 Task: In the Contact  Liam.Jones@wnyc.org, Add note: 'Review sales pipeline and prioritize follow-up actions.'. Mark checkbox to create task to follow up ': In 3 business days '. Create task, with  description: Conduct Product Demo, Add due date: In 3 Business Days; Add reminder: 30 Minutes before. Set Priority High and add note: Review the attached proposal before the meeting and highlight the key benefits for the client.. Logged in from softage.5@softage.net
Action: Mouse moved to (67, 64)
Screenshot: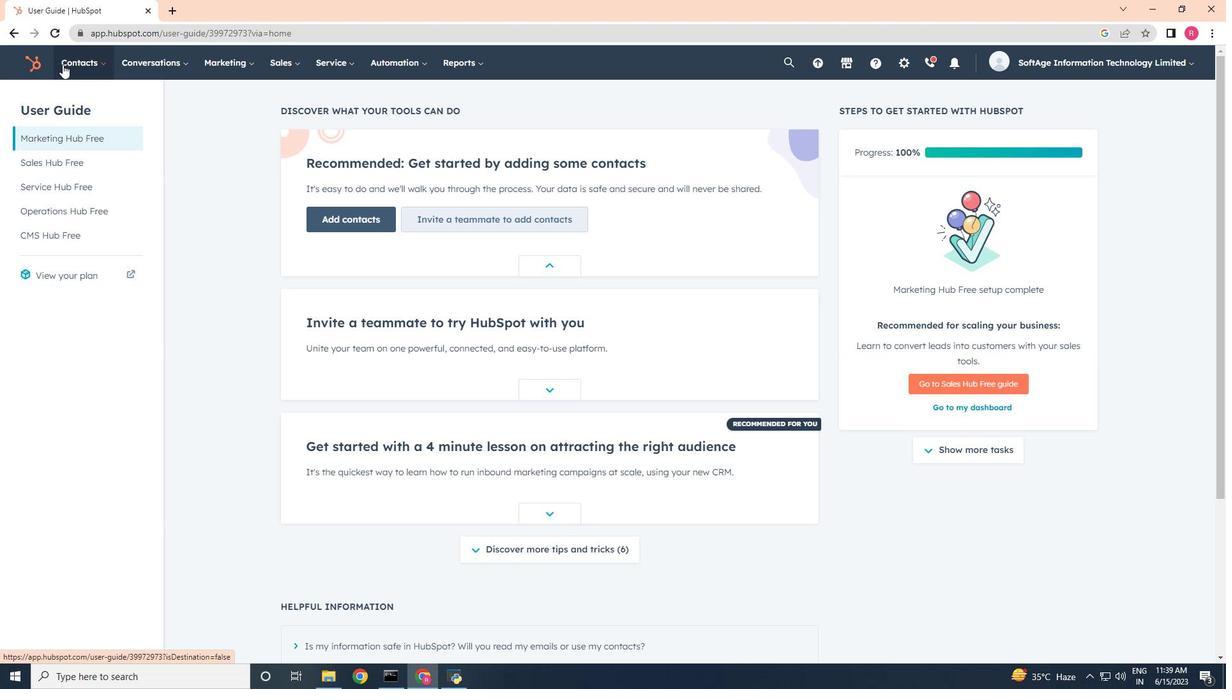 
Action: Mouse pressed left at (67, 64)
Screenshot: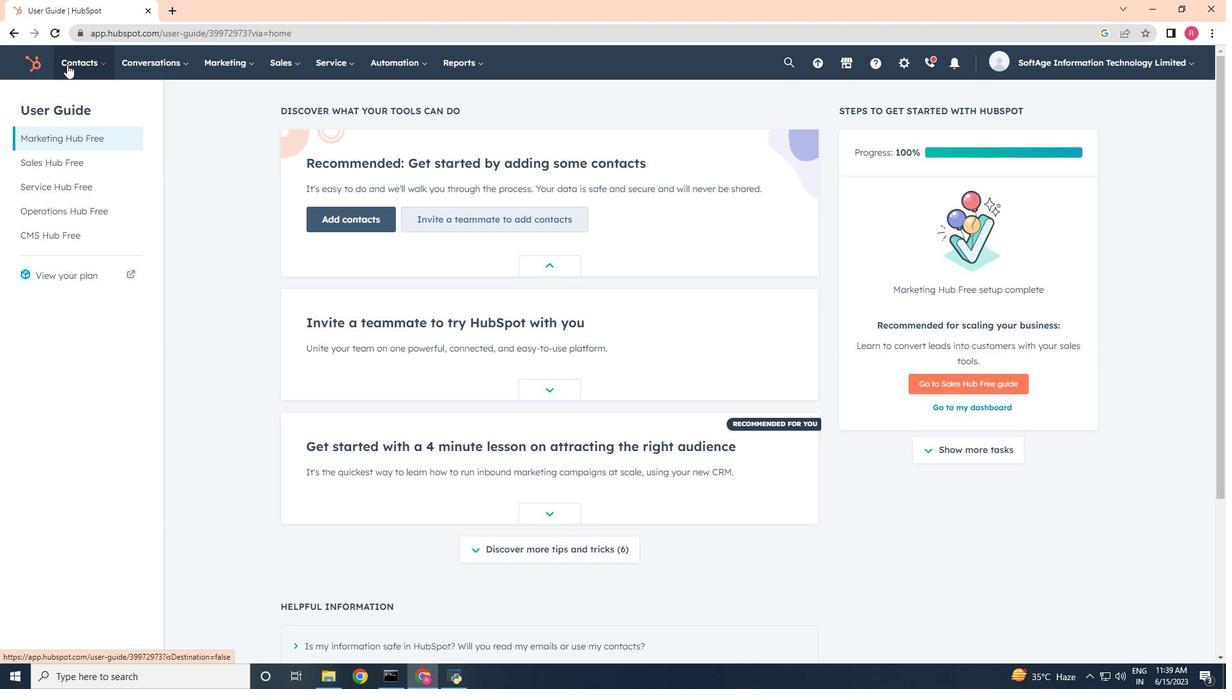 
Action: Mouse moved to (79, 97)
Screenshot: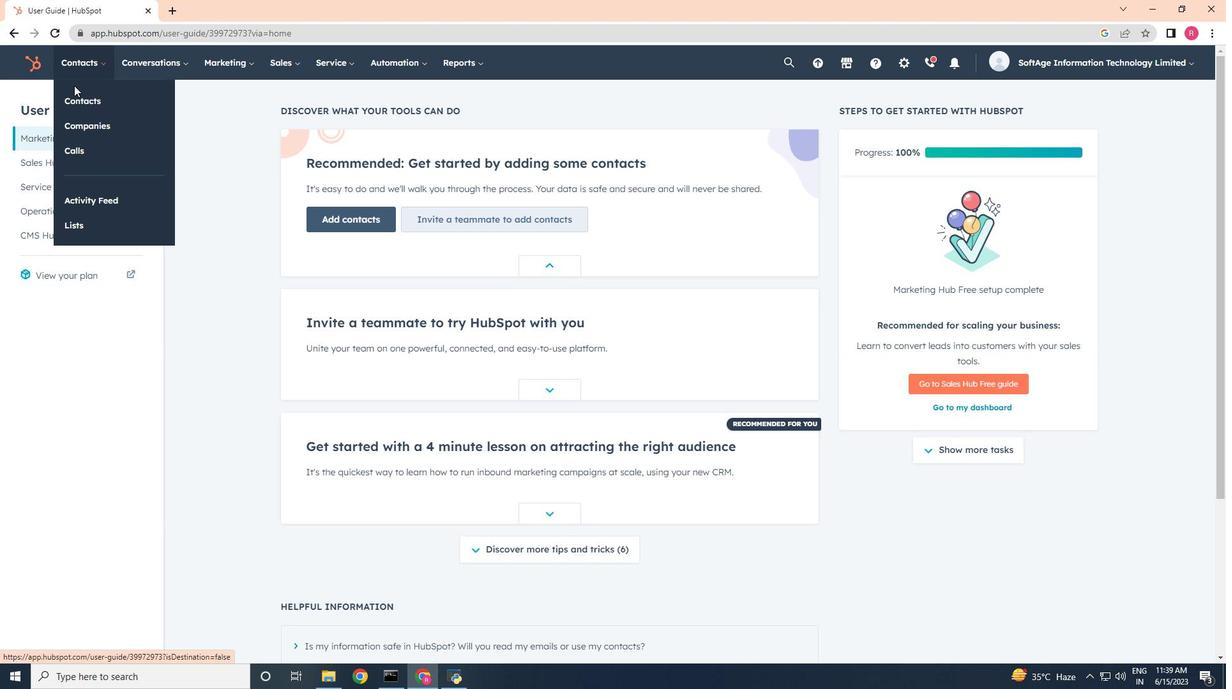 
Action: Mouse pressed left at (79, 97)
Screenshot: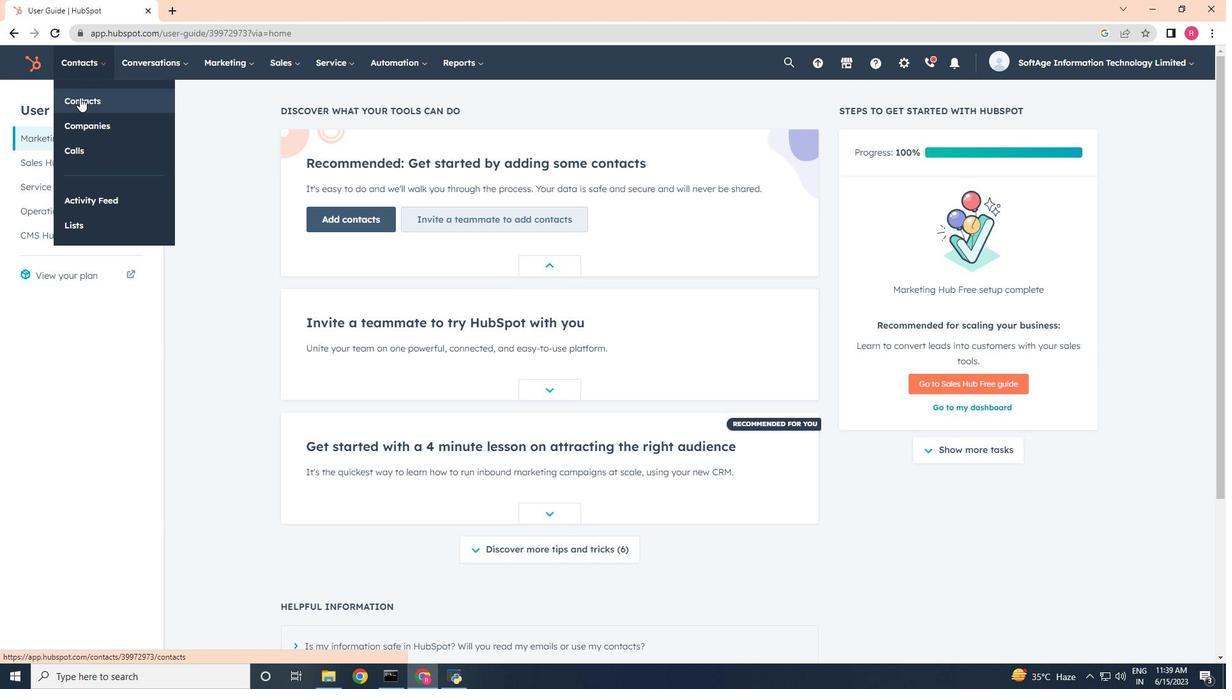 
Action: Mouse moved to (80, 203)
Screenshot: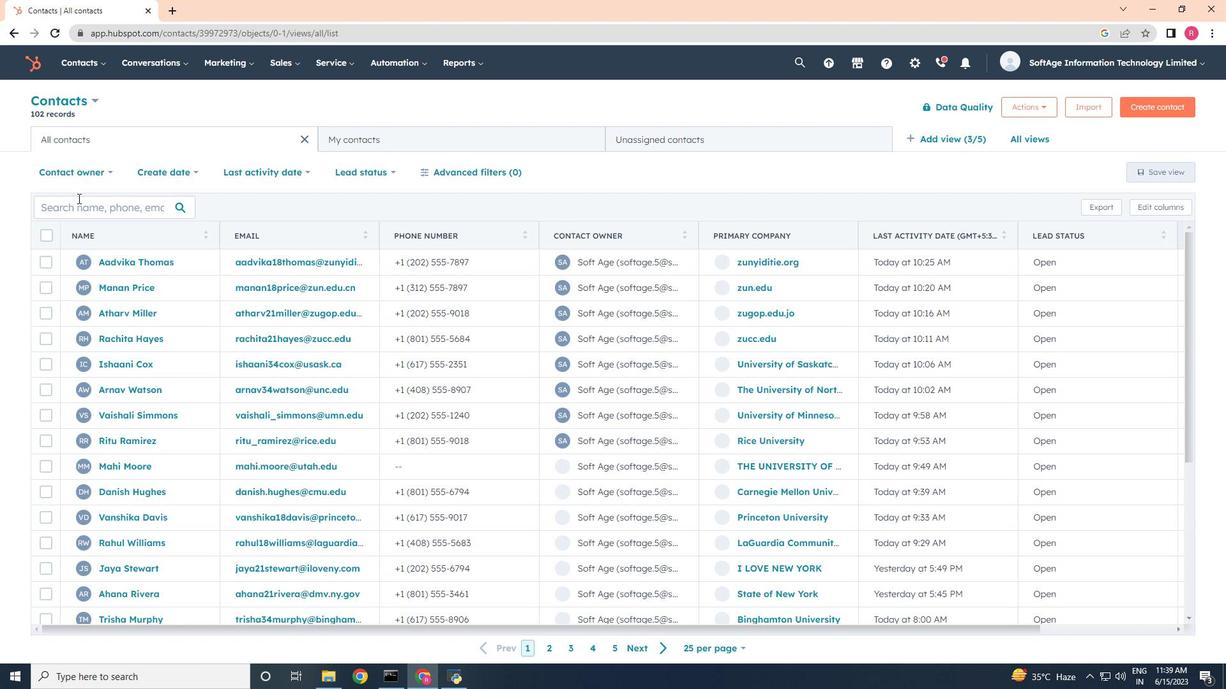 
Action: Mouse pressed left at (80, 203)
Screenshot: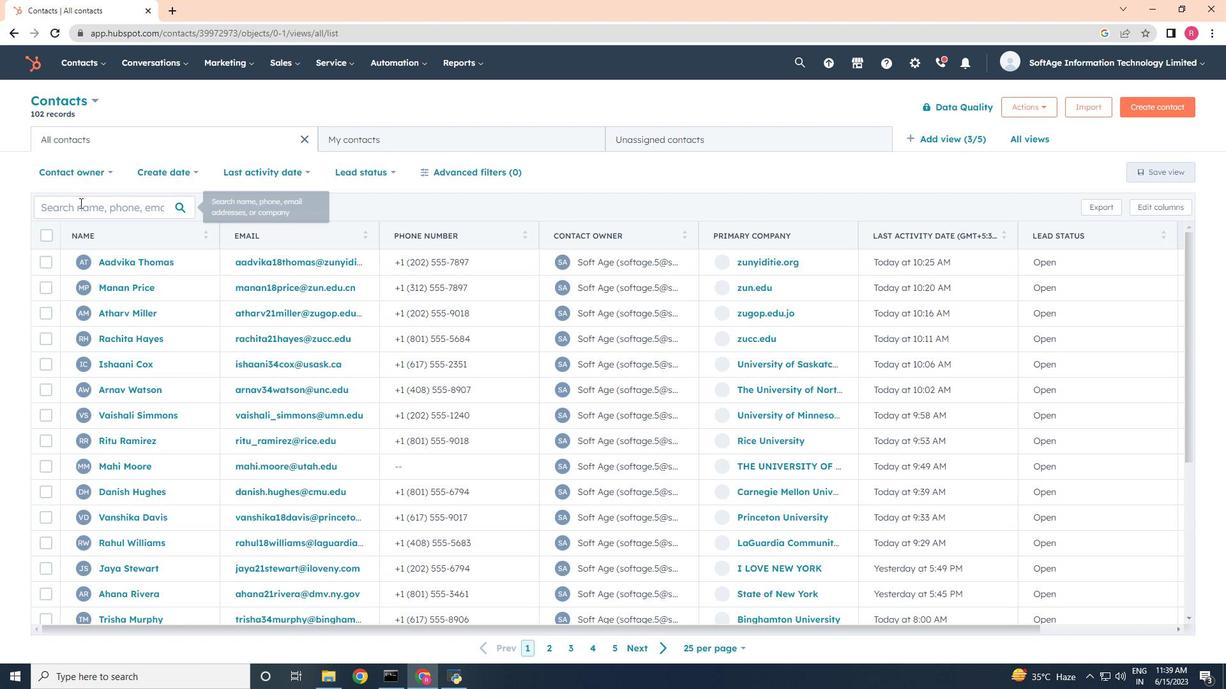 
Action: Mouse moved to (62, 194)
Screenshot: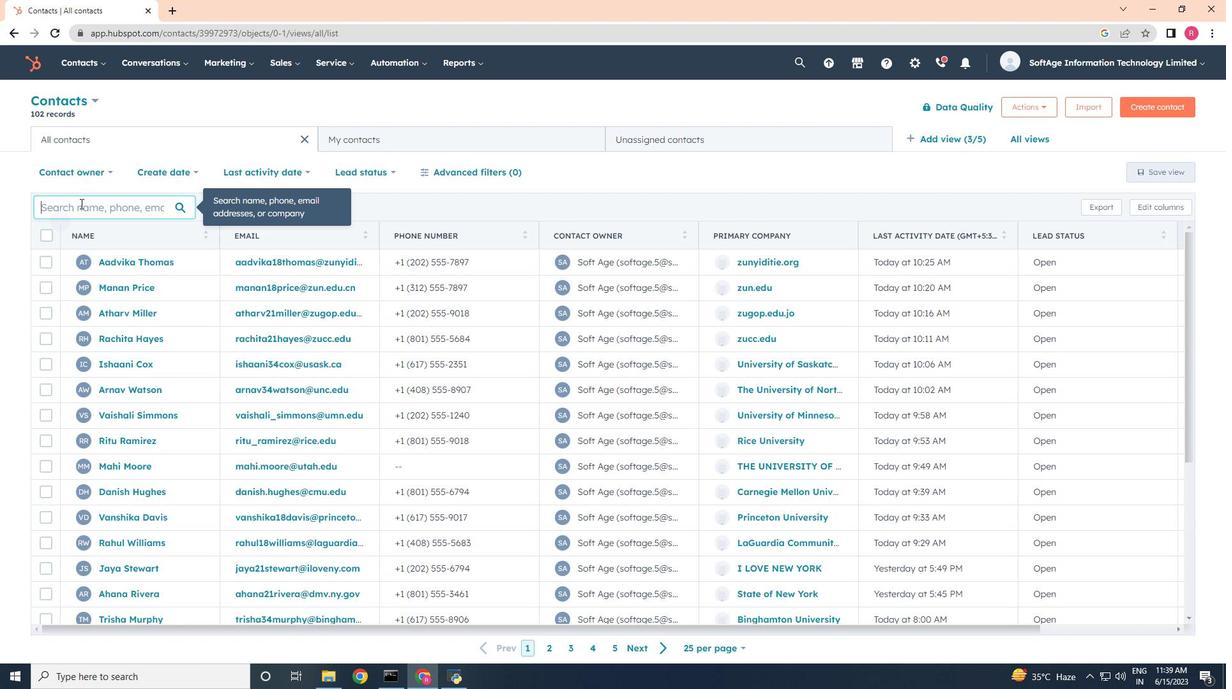 
Action: Key pressed <Key.shift>Liam.<Key.shift>Jones
Screenshot: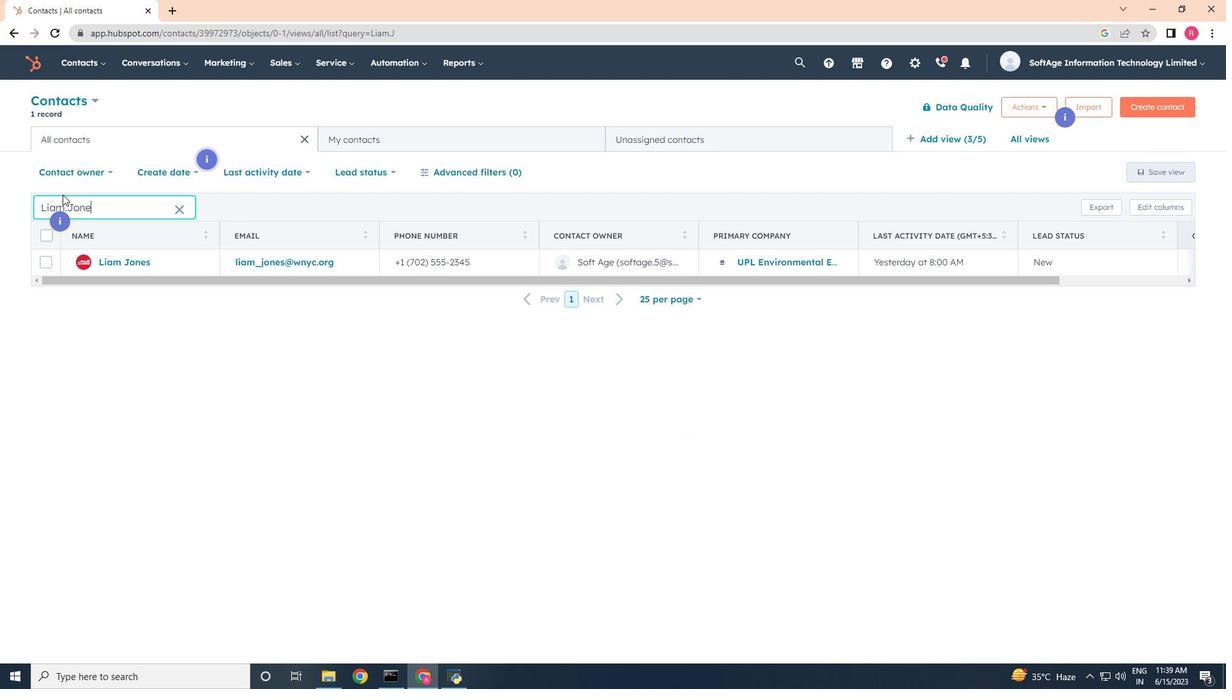 
Action: Mouse scrolled (62, 195) with delta (0, 0)
Screenshot: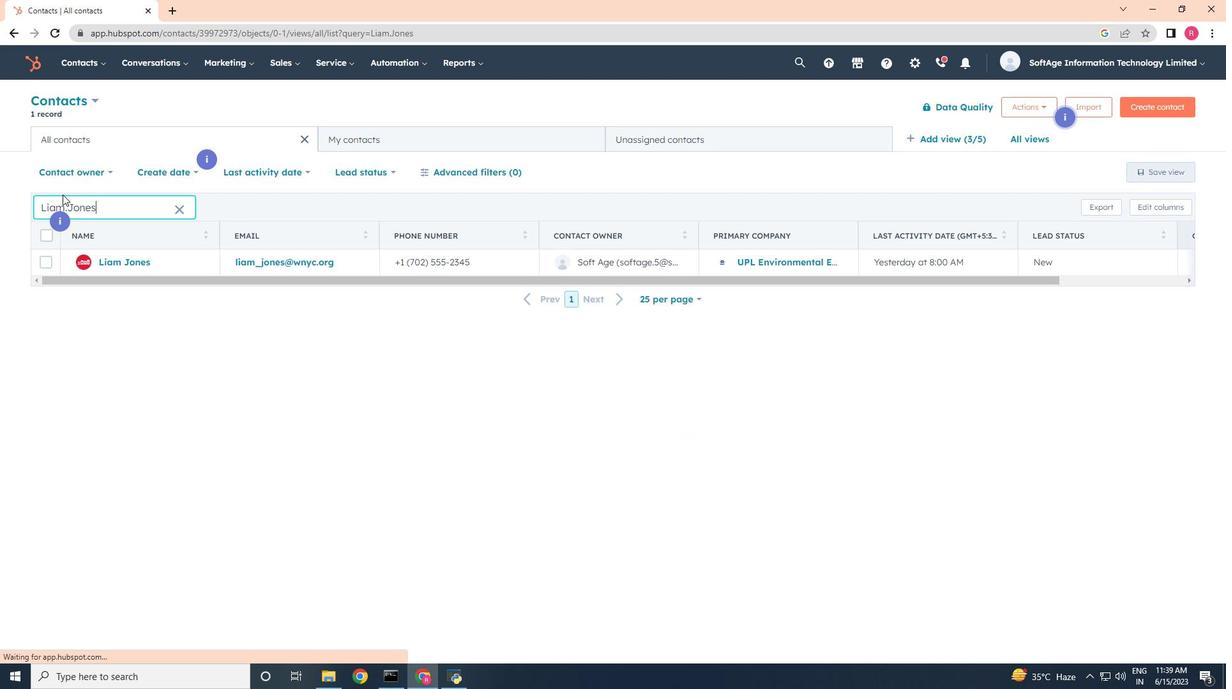 
Action: Mouse moved to (130, 263)
Screenshot: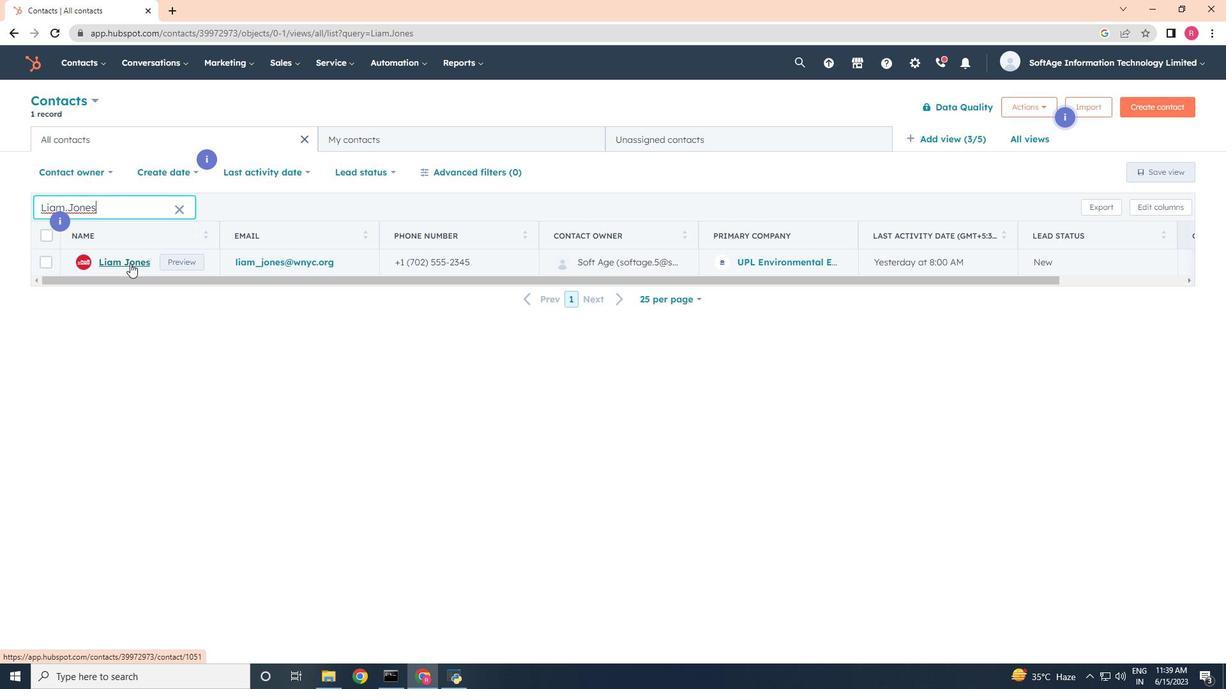 
Action: Mouse pressed left at (130, 263)
Screenshot: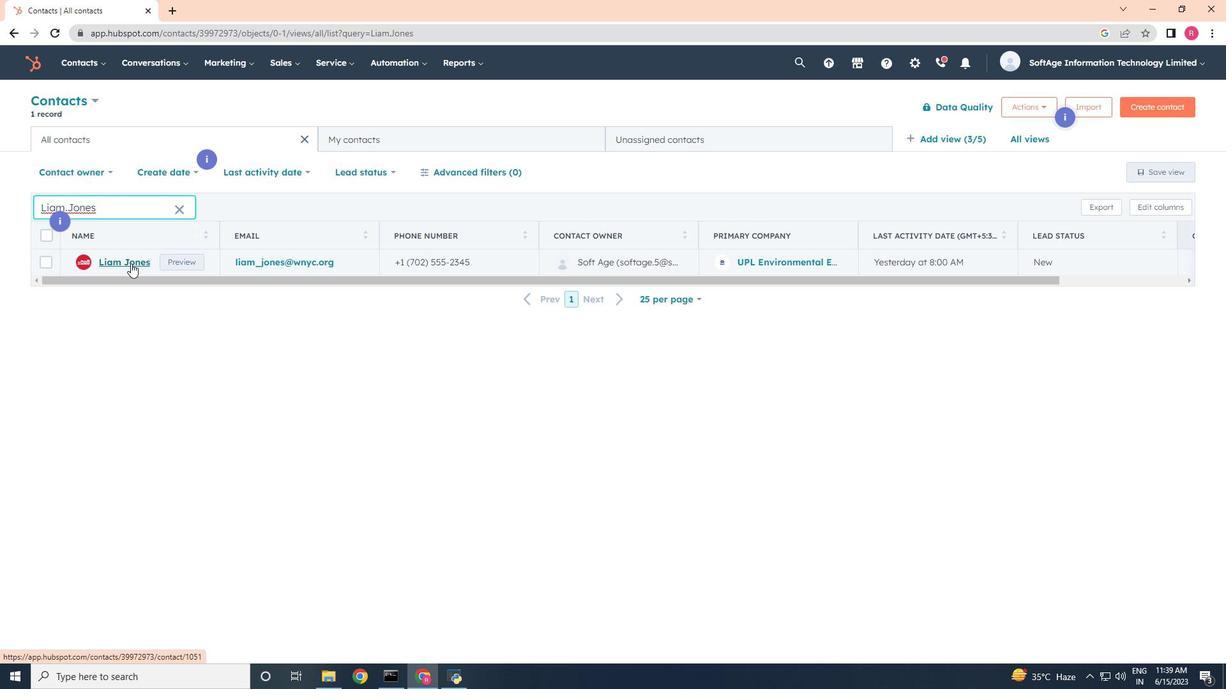 
Action: Mouse moved to (51, 226)
Screenshot: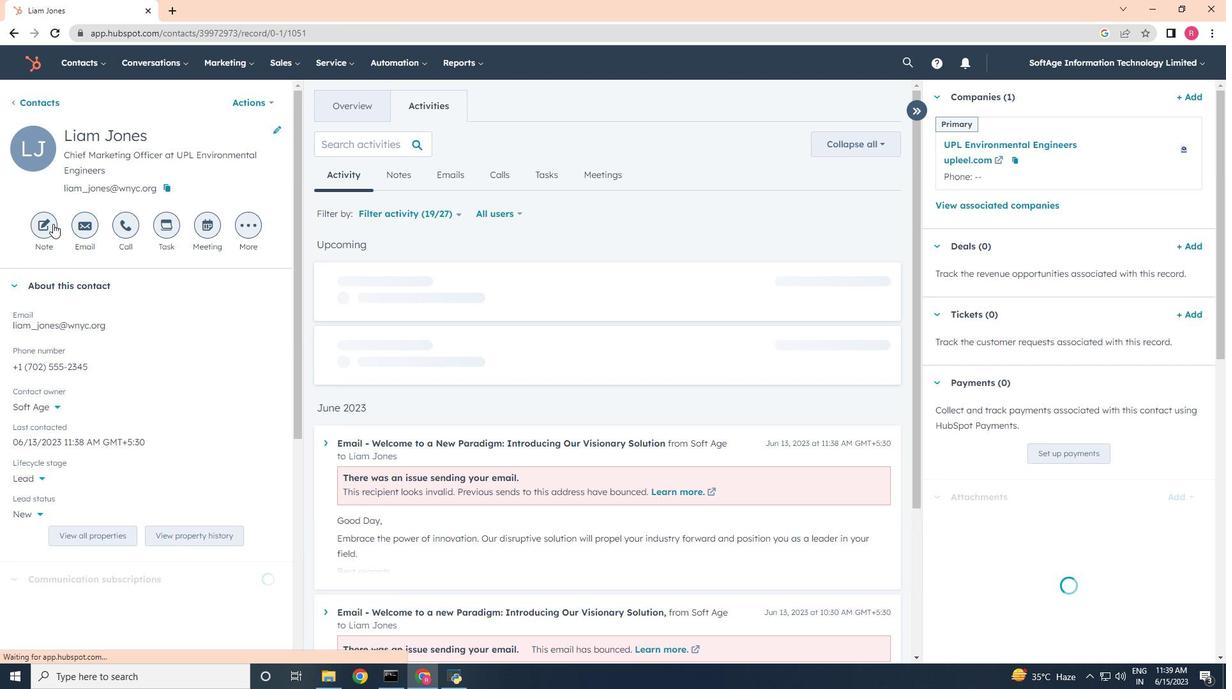 
Action: Mouse pressed left at (51, 226)
Screenshot: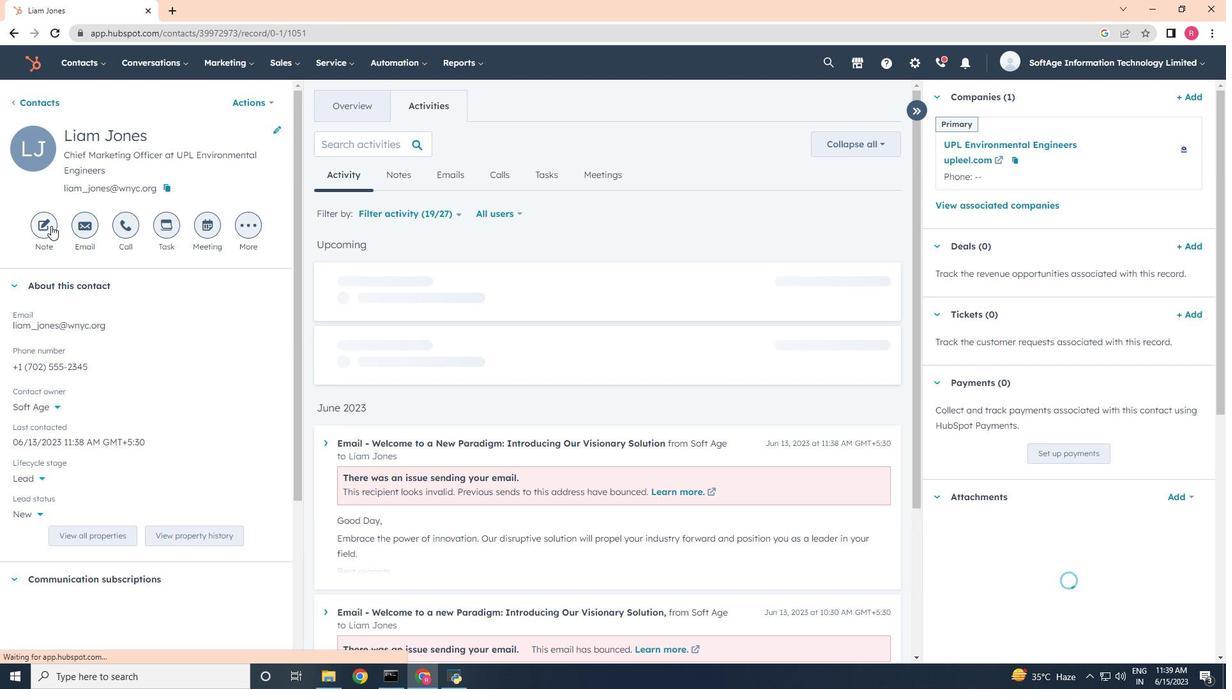 
Action: Mouse moved to (240, 292)
Screenshot: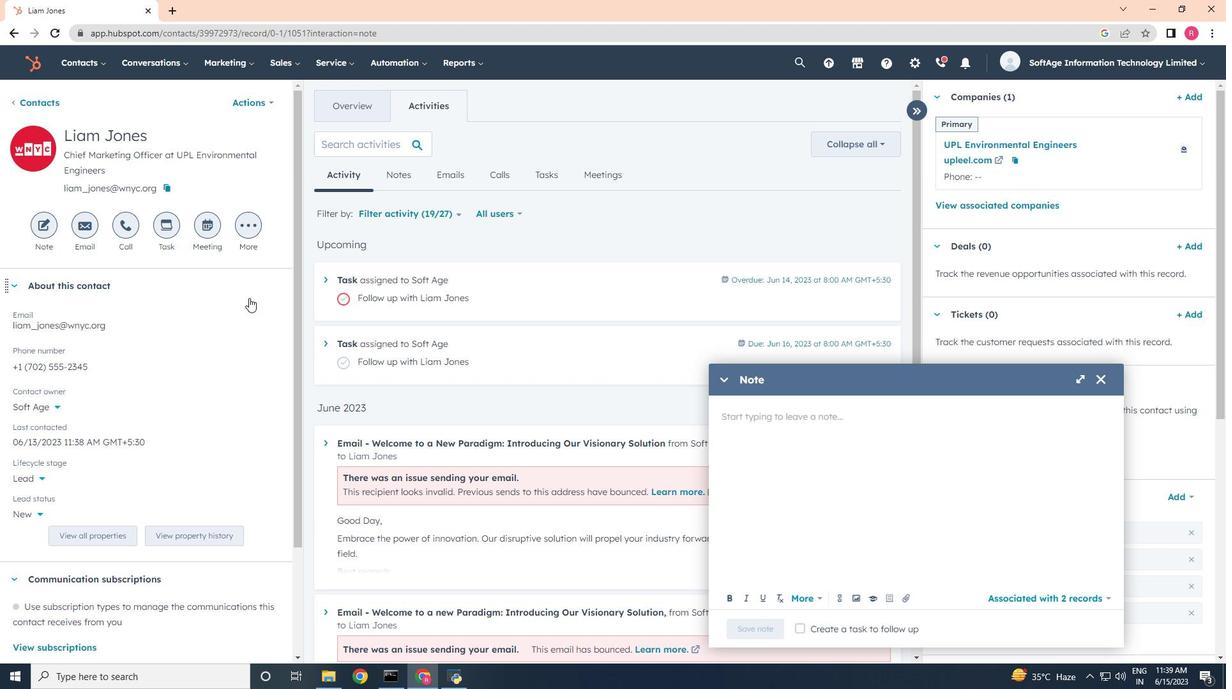 
Action: Key pressed <Key.shift>Revi
Screenshot: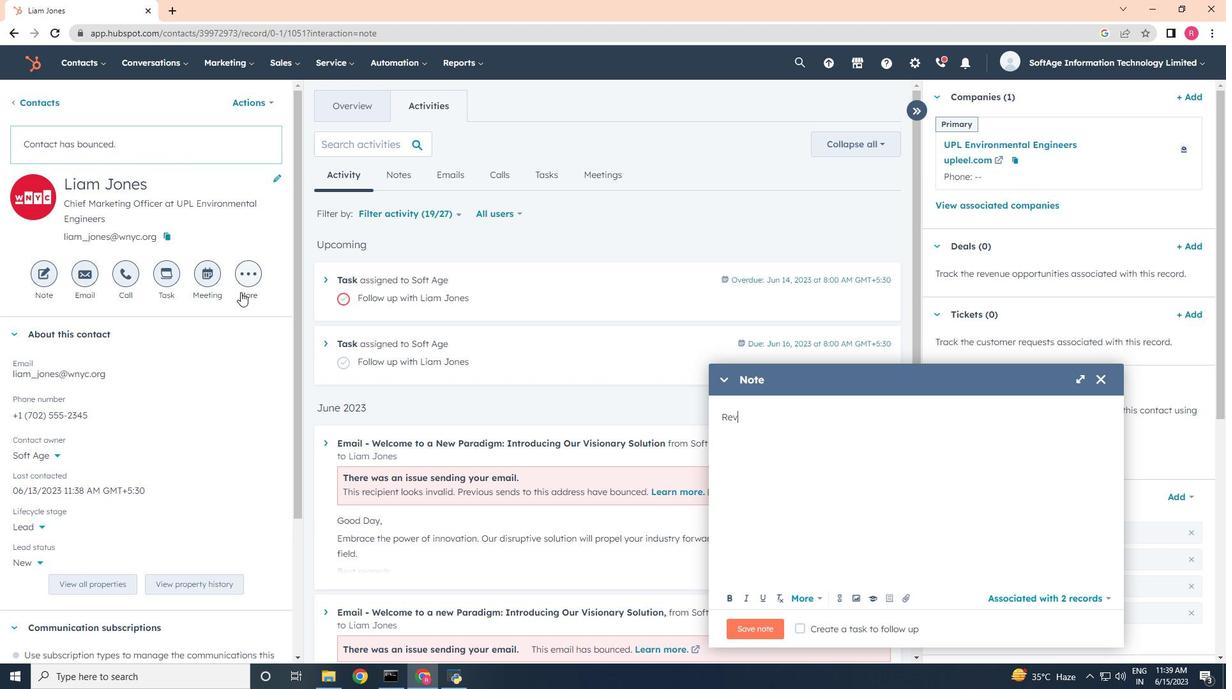 
Action: Mouse moved to (240, 292)
Screenshot: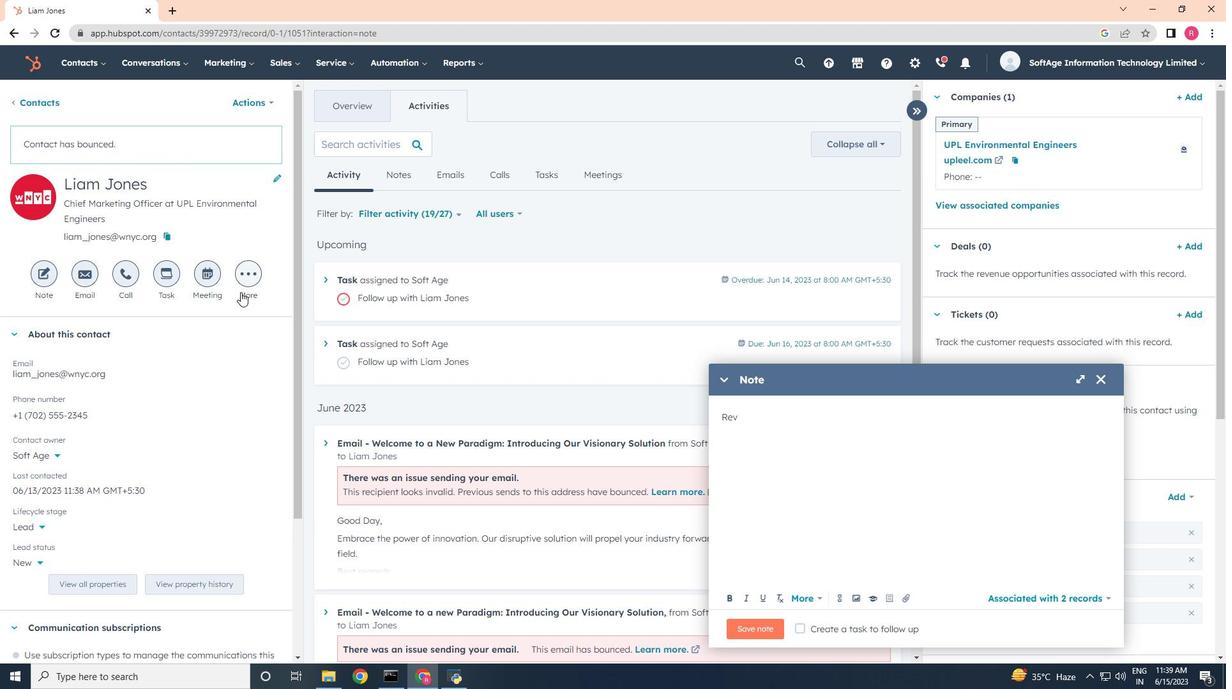 
Action: Key pressed ew<Key.space>sales<Key.space>pipeline<Key.space>and<Key.space>prioritize<Key.space>fl<Key.backspace>ollow<Key.space><Key.backspace>-up<Key.space>actions.
Screenshot: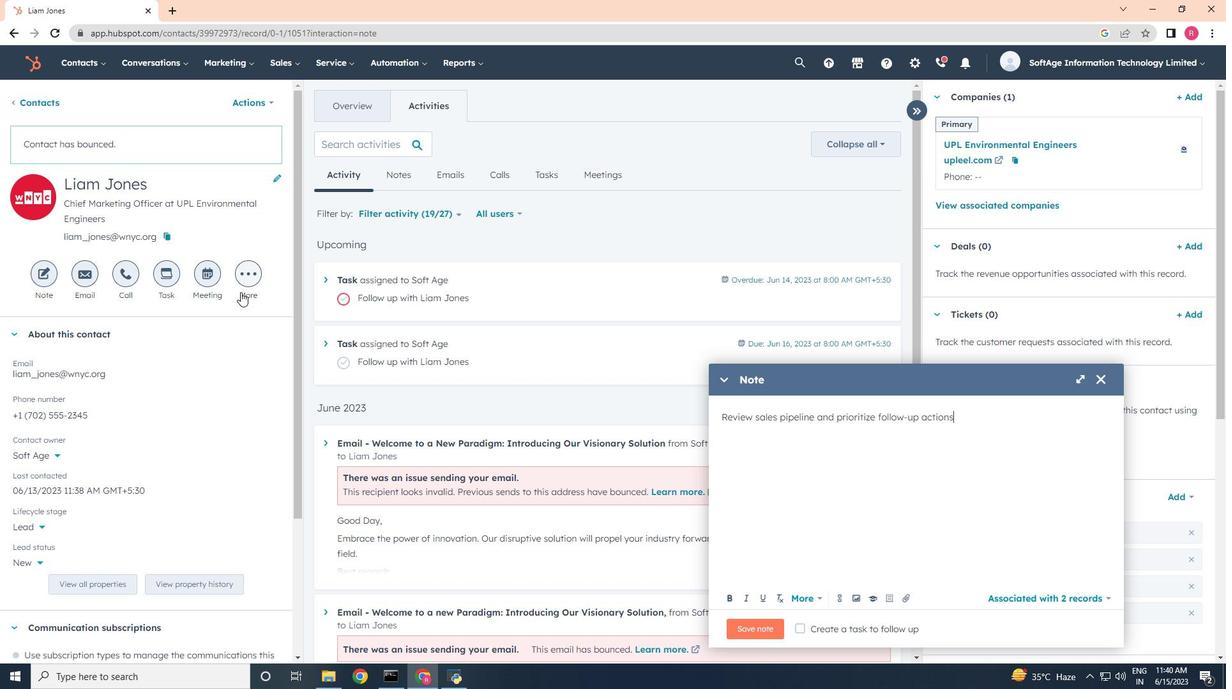 
Action: Mouse moved to (801, 628)
Screenshot: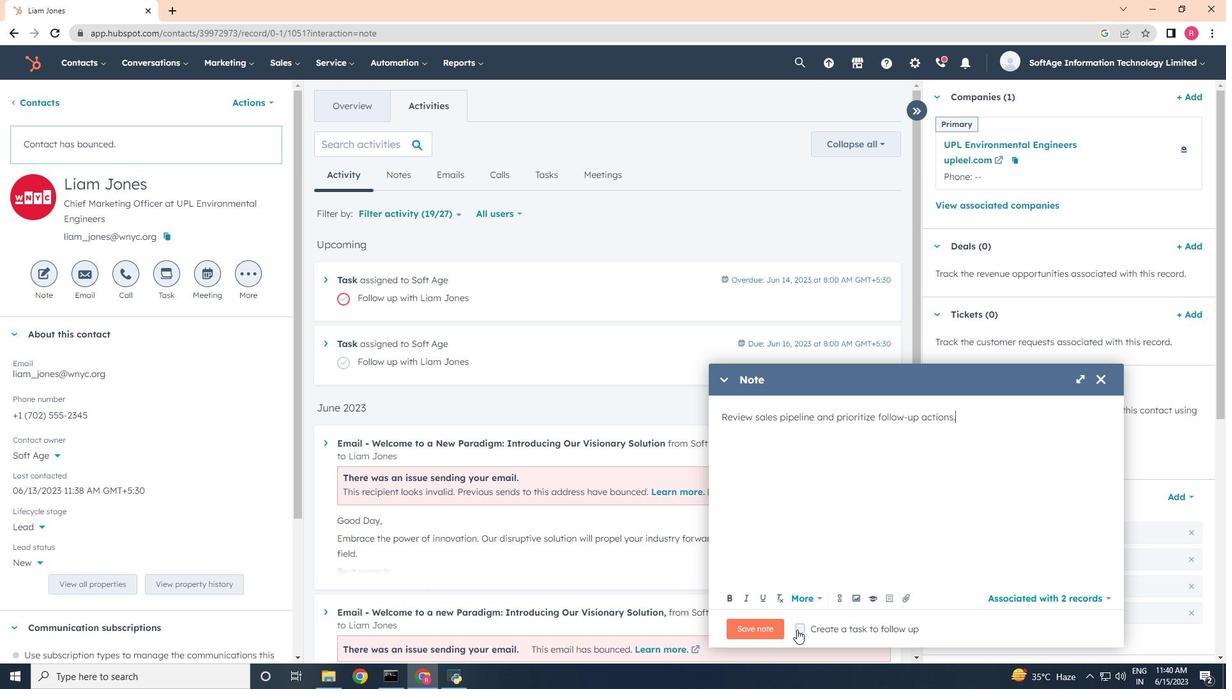 
Action: Mouse pressed left at (801, 628)
Screenshot: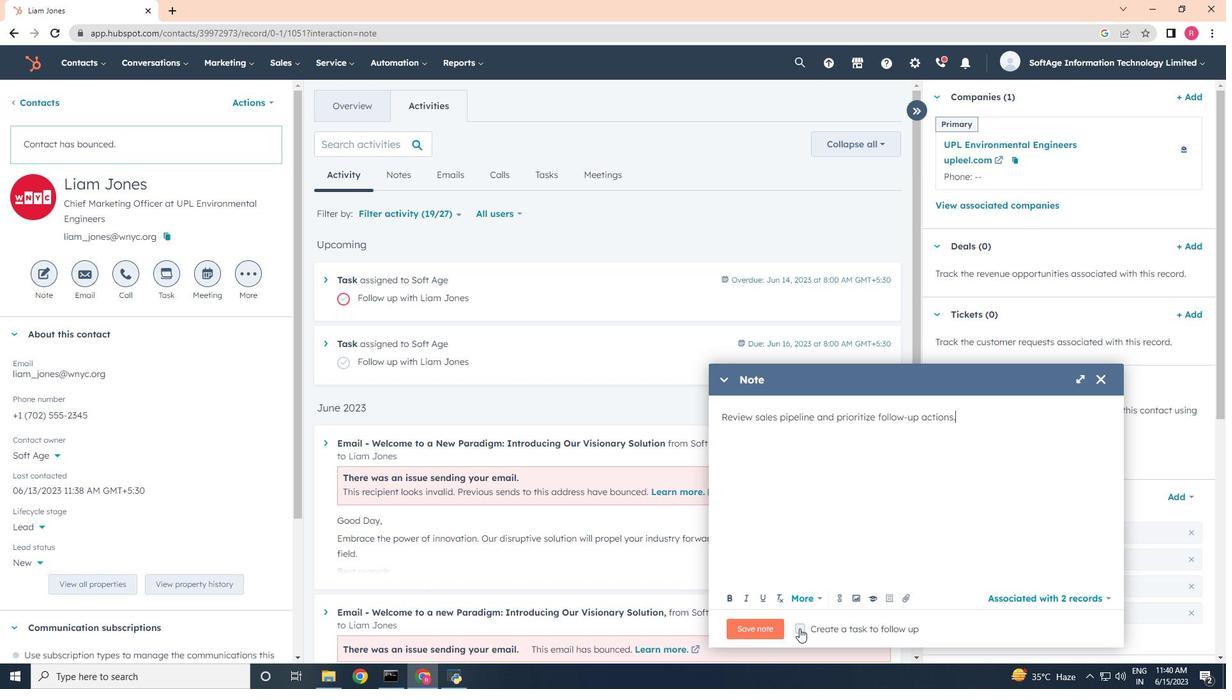 
Action: Mouse moved to (955, 630)
Screenshot: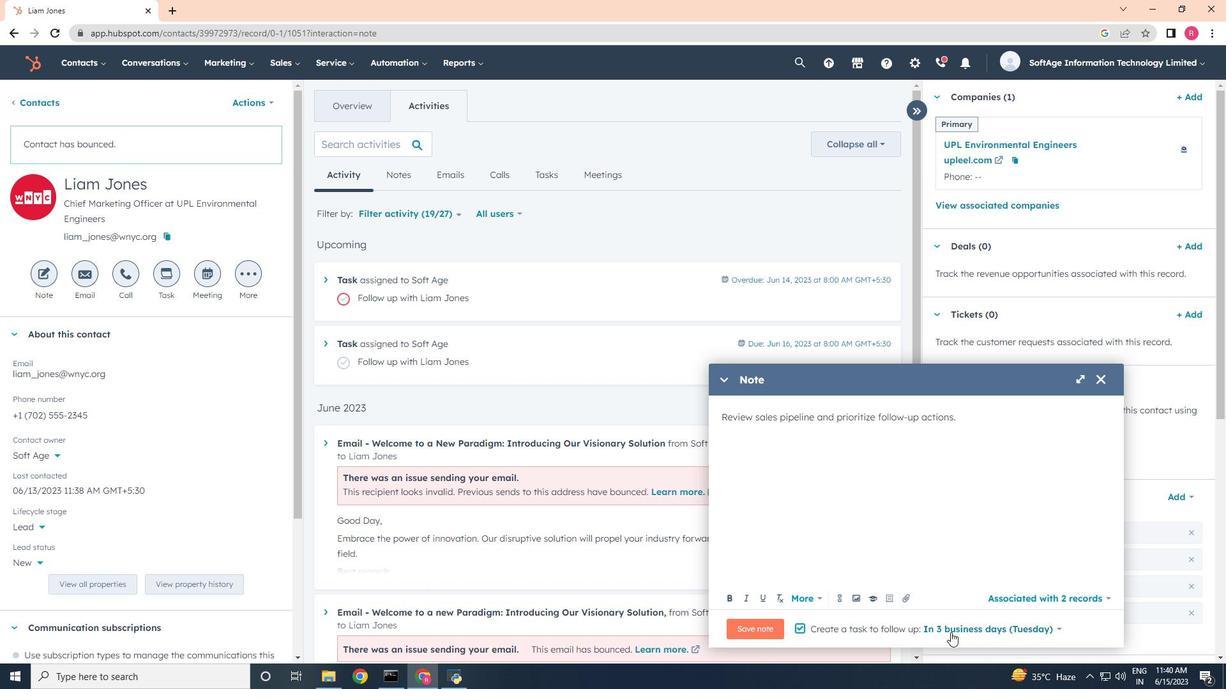 
Action: Mouse pressed left at (955, 630)
Screenshot: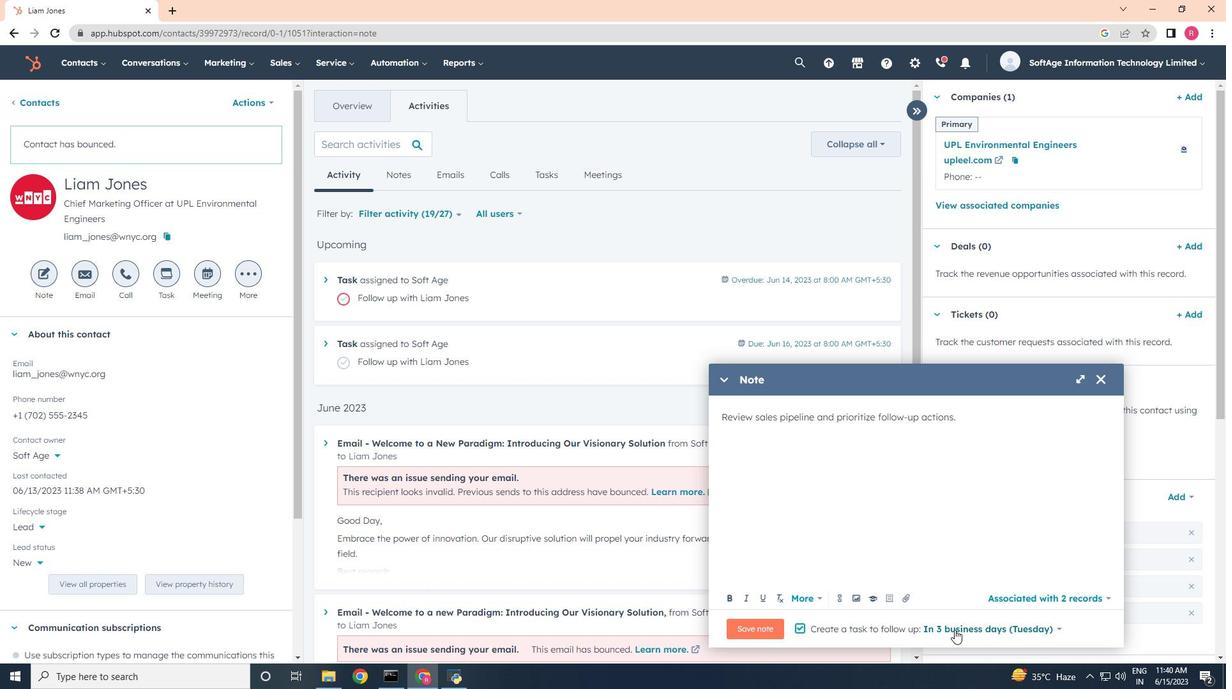 
Action: Mouse moved to (950, 513)
Screenshot: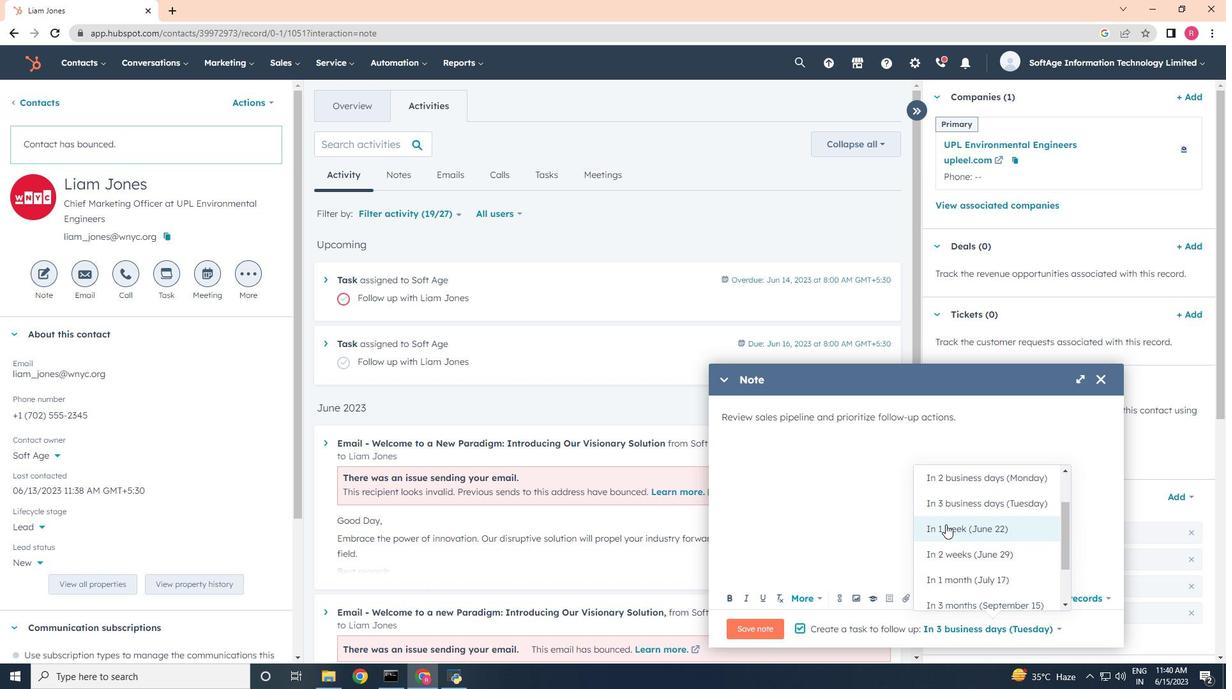 
Action: Mouse pressed left at (950, 513)
Screenshot: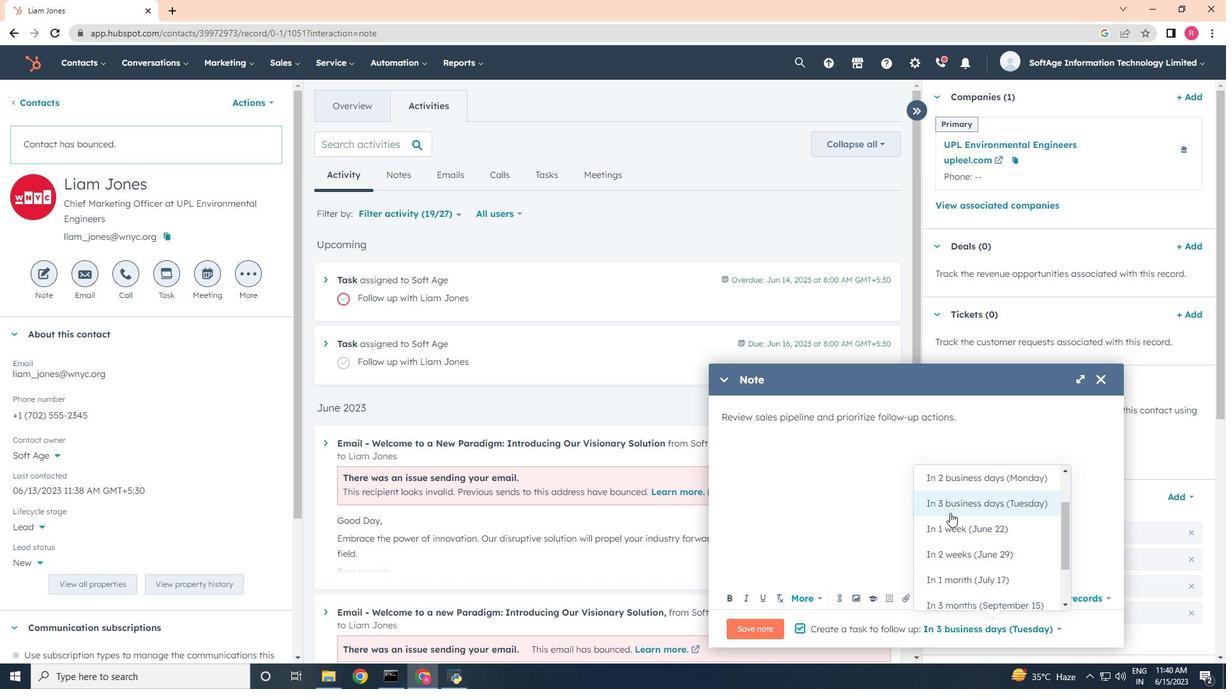 
Action: Mouse moved to (759, 633)
Screenshot: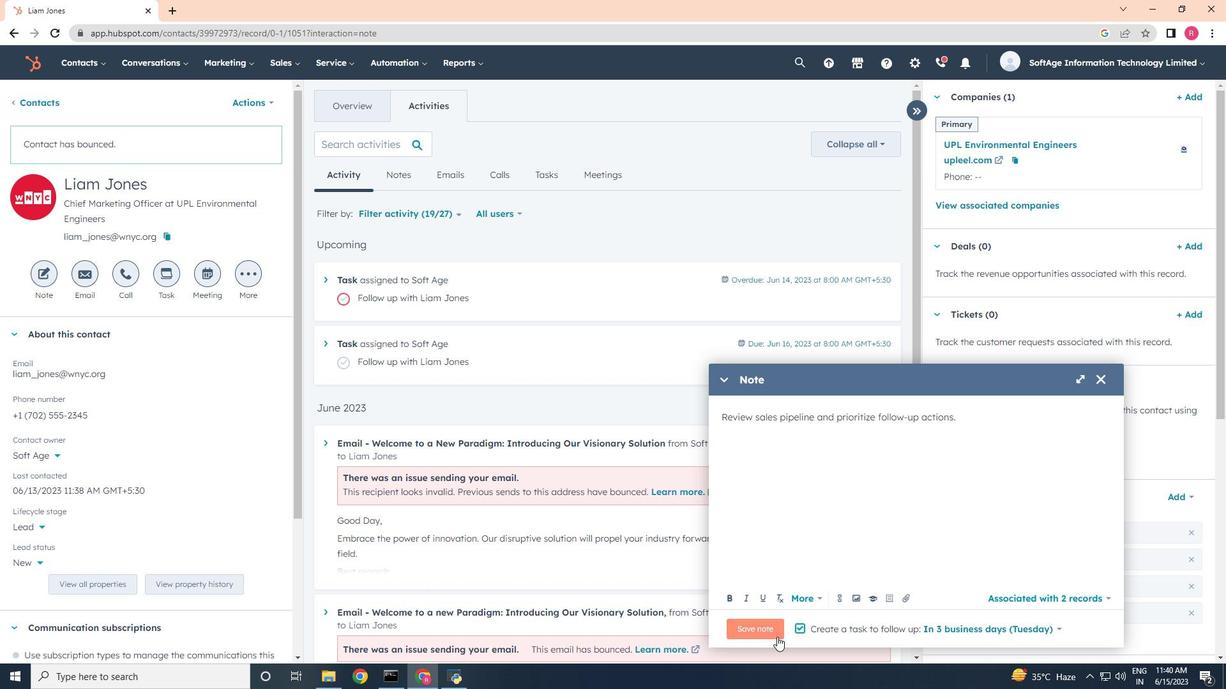 
Action: Mouse pressed left at (759, 633)
Screenshot: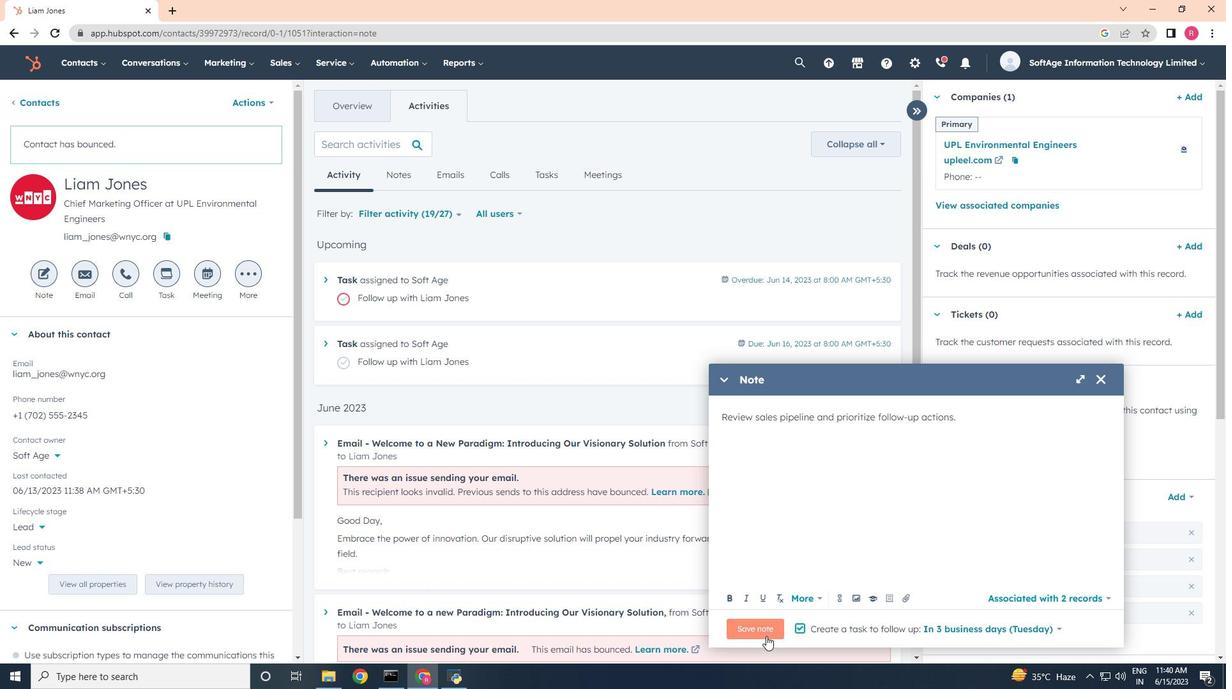 
Action: Mouse moved to (164, 281)
Screenshot: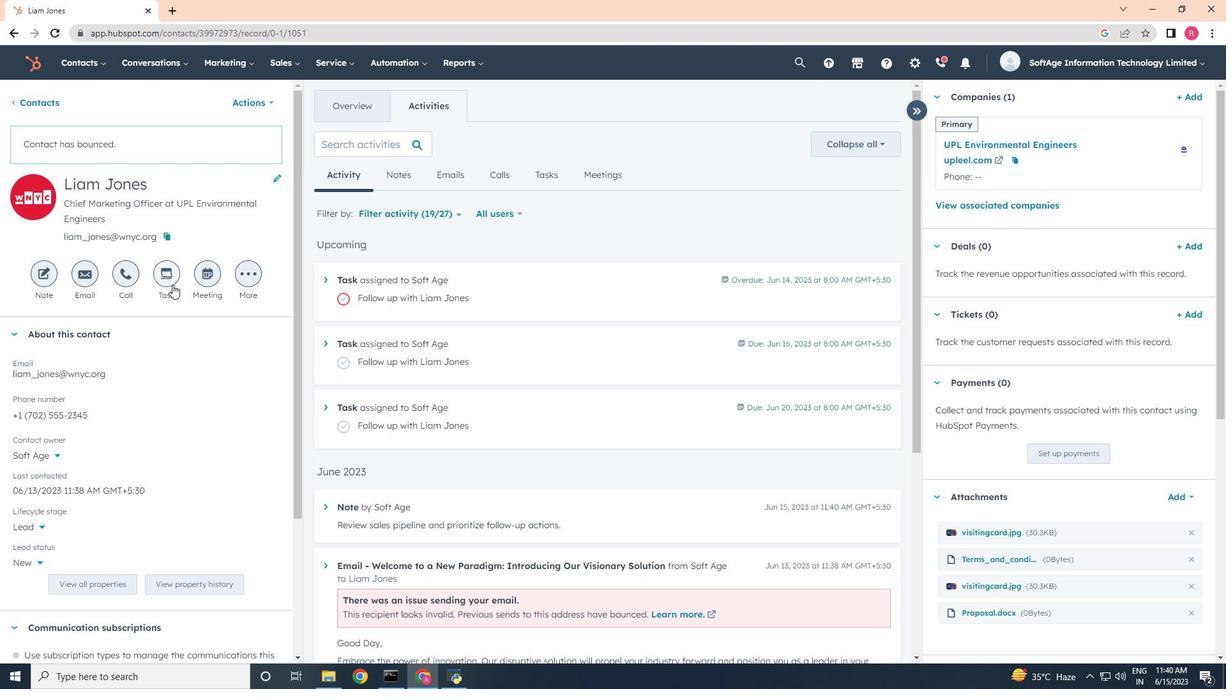 
Action: Mouse pressed left at (164, 281)
Screenshot: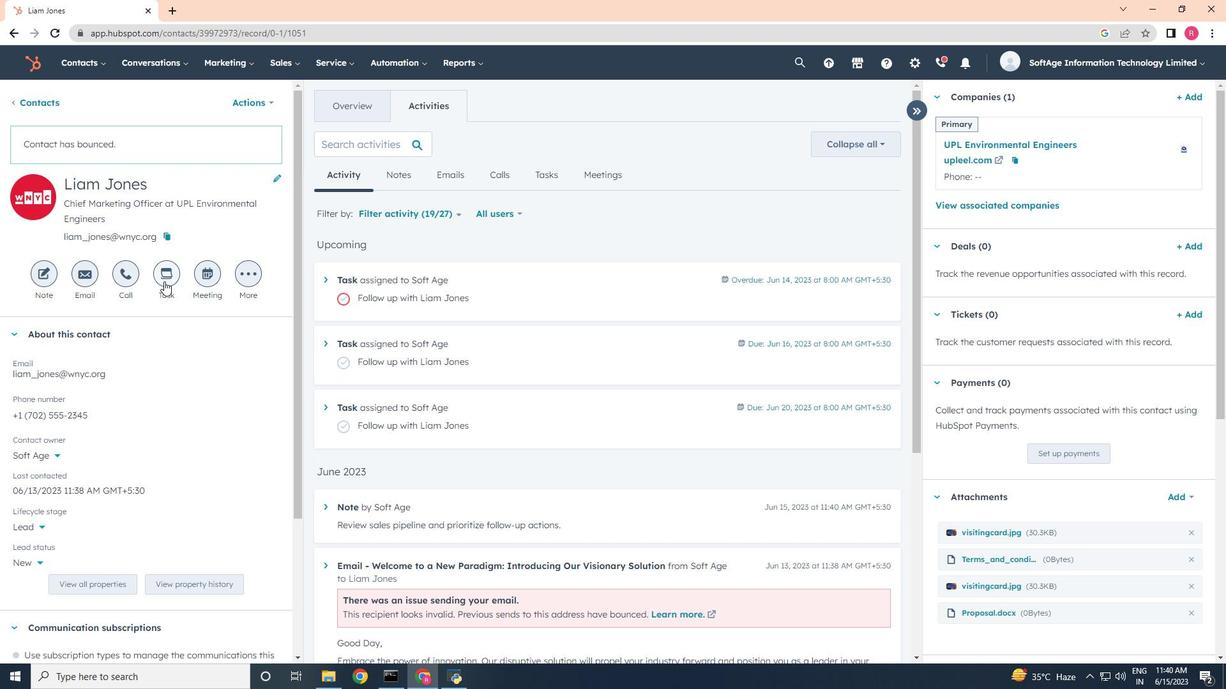 
Action: Mouse moved to (738, 407)
Screenshot: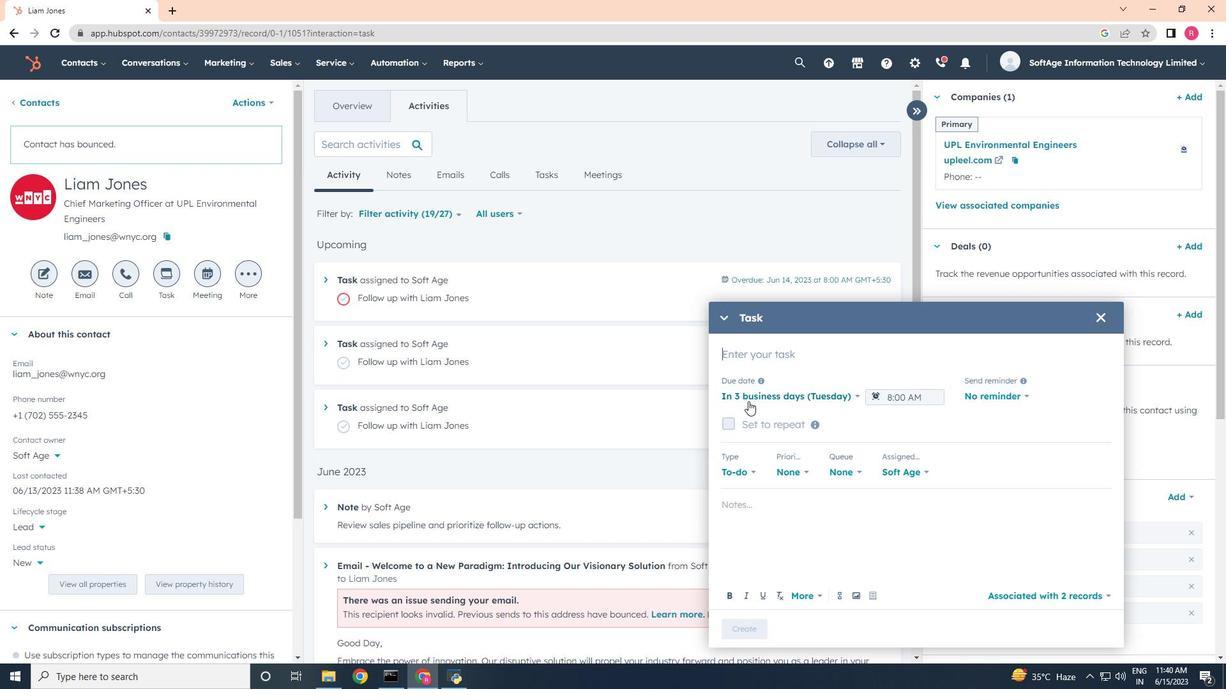 
Action: Key pressed <Key.shift>Conduct<Key.space><Key.shift><Key.shift><Key.shift><Key.shift><Key.shift><Key.shift><Key.shift><Key.shift><Key.shift><Key.shift><Key.shift><Key.shift><Key.shift><Key.shift><Key.shift><Key.shift><Key.shift><Key.shift><Key.shift><Key.shift><Key.shift><Key.shift><Key.shift><Key.shift><Key.shift><Key.shift><Key.shift><Key.shift><Key.shift><Key.shift><Key.shift><Key.shift><Key.shift><Key.shift><Key.shift><Key.shift><Key.shift><Key.shift>Product<Key.space><Key.shift>Demo
Screenshot: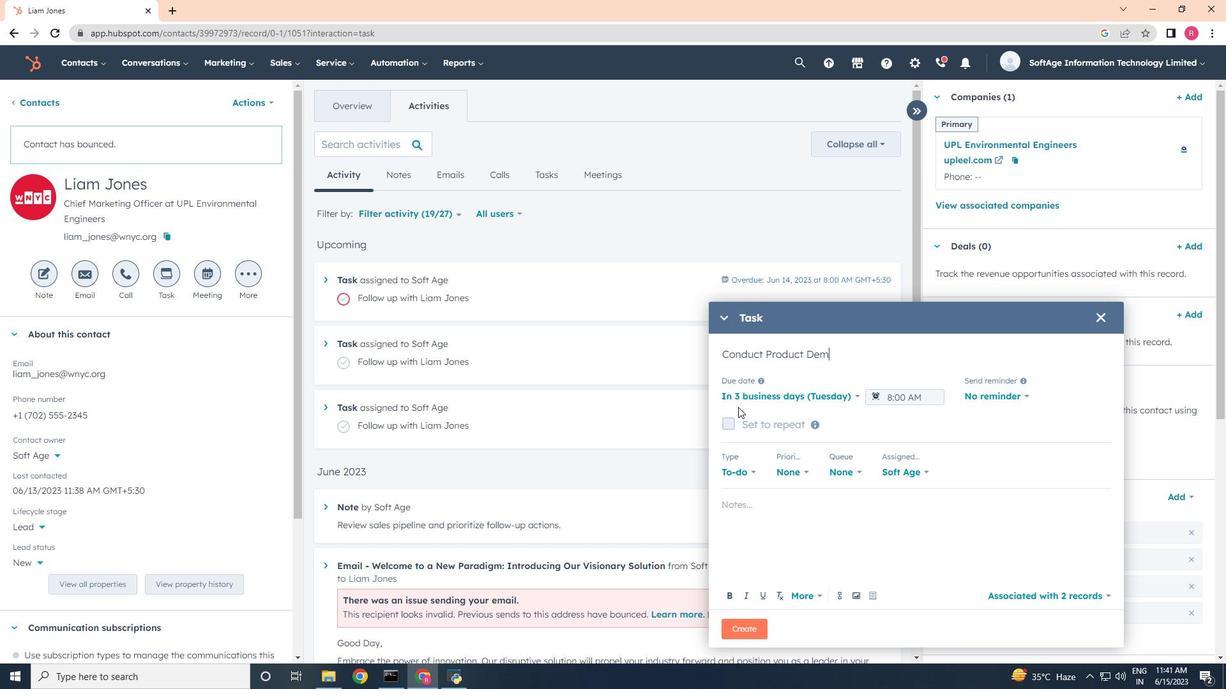 
Action: Mouse moved to (816, 397)
Screenshot: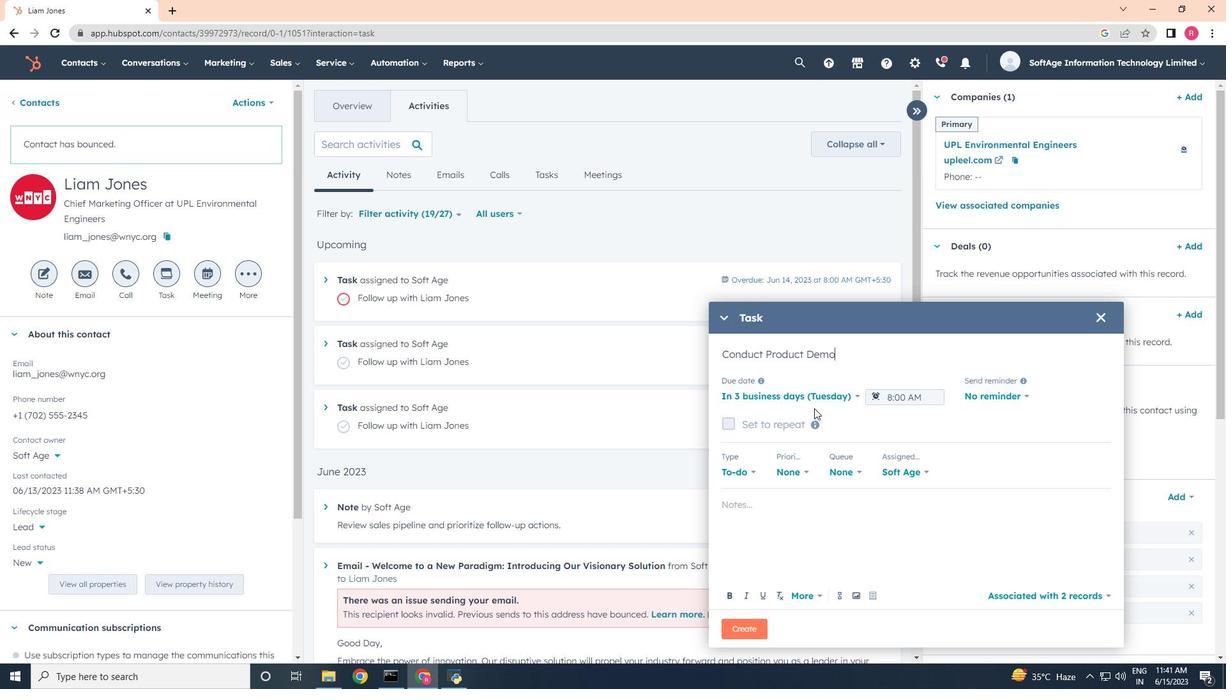 
Action: Mouse pressed left at (816, 397)
Screenshot: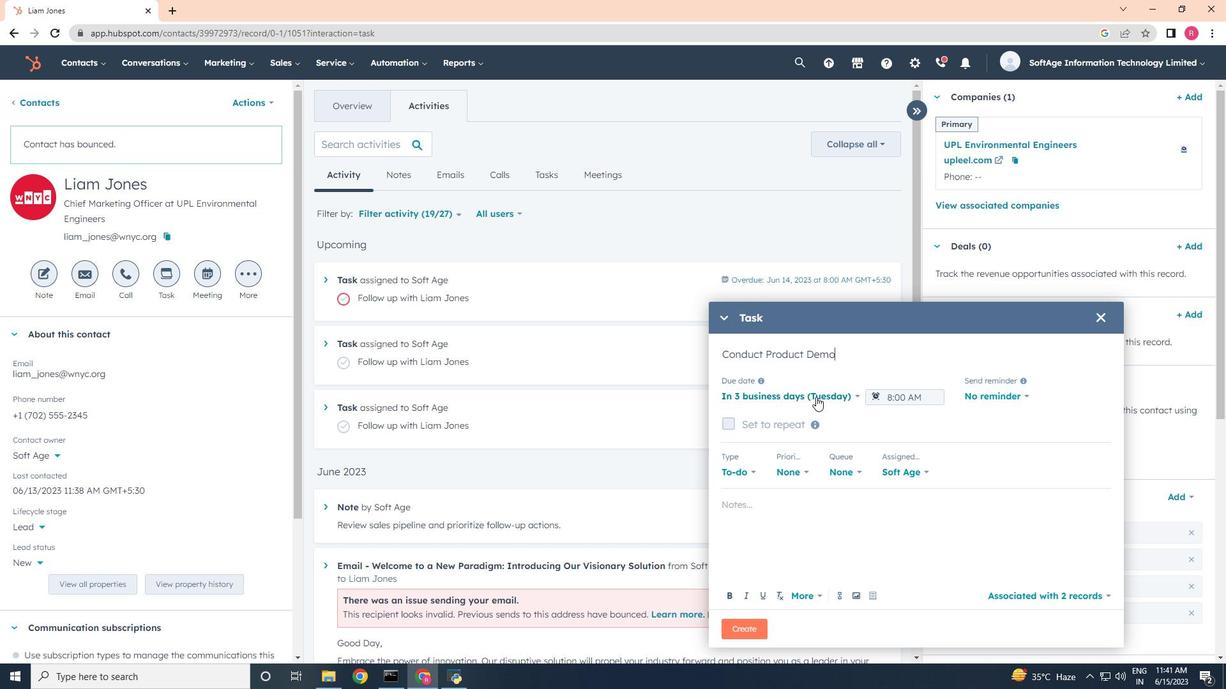 
Action: Mouse moved to (782, 453)
Screenshot: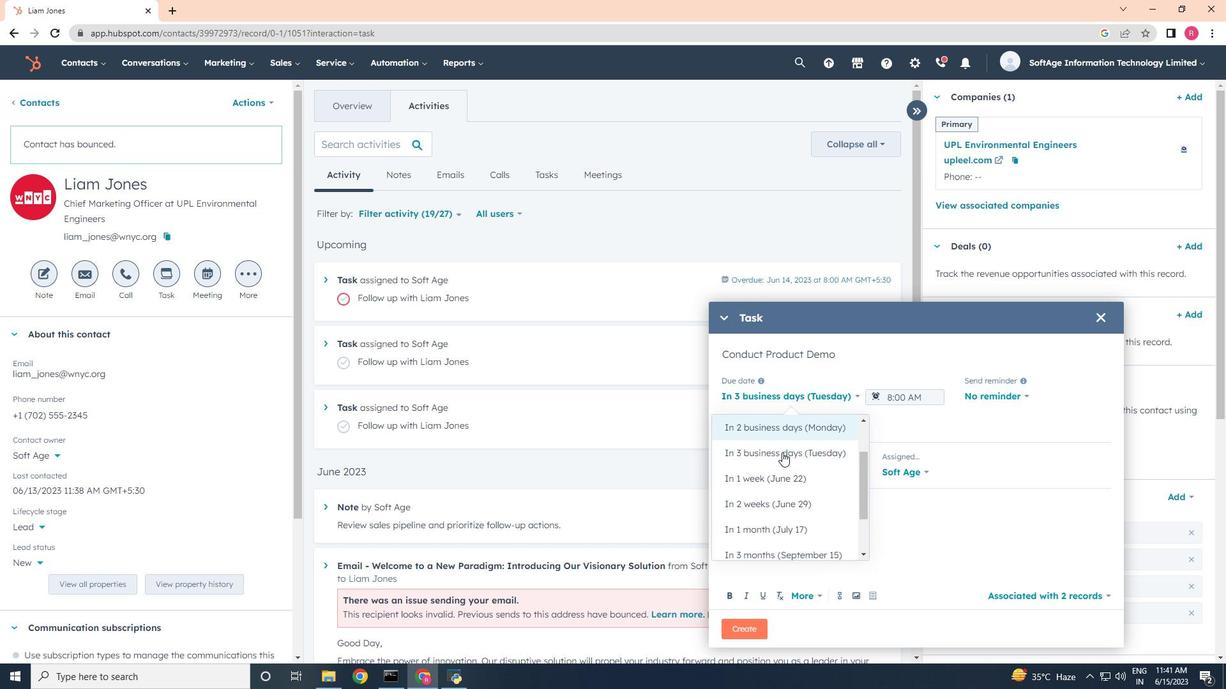 
Action: Mouse pressed left at (782, 453)
Screenshot: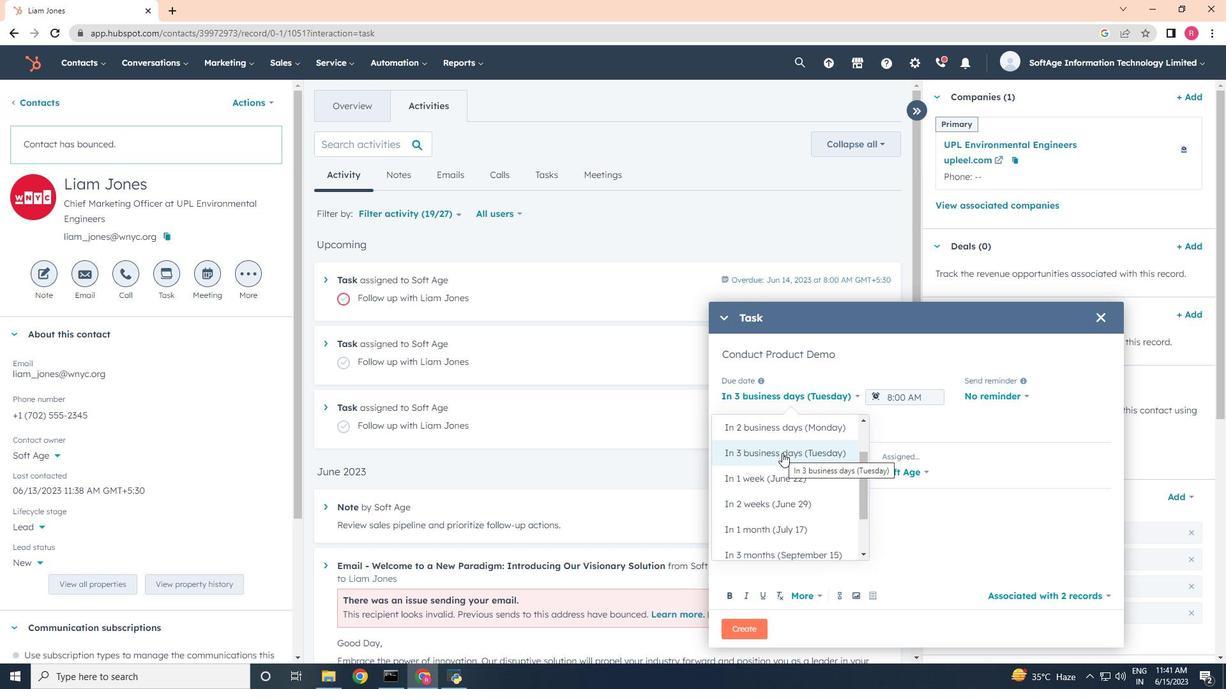 
Action: Mouse moved to (1003, 394)
Screenshot: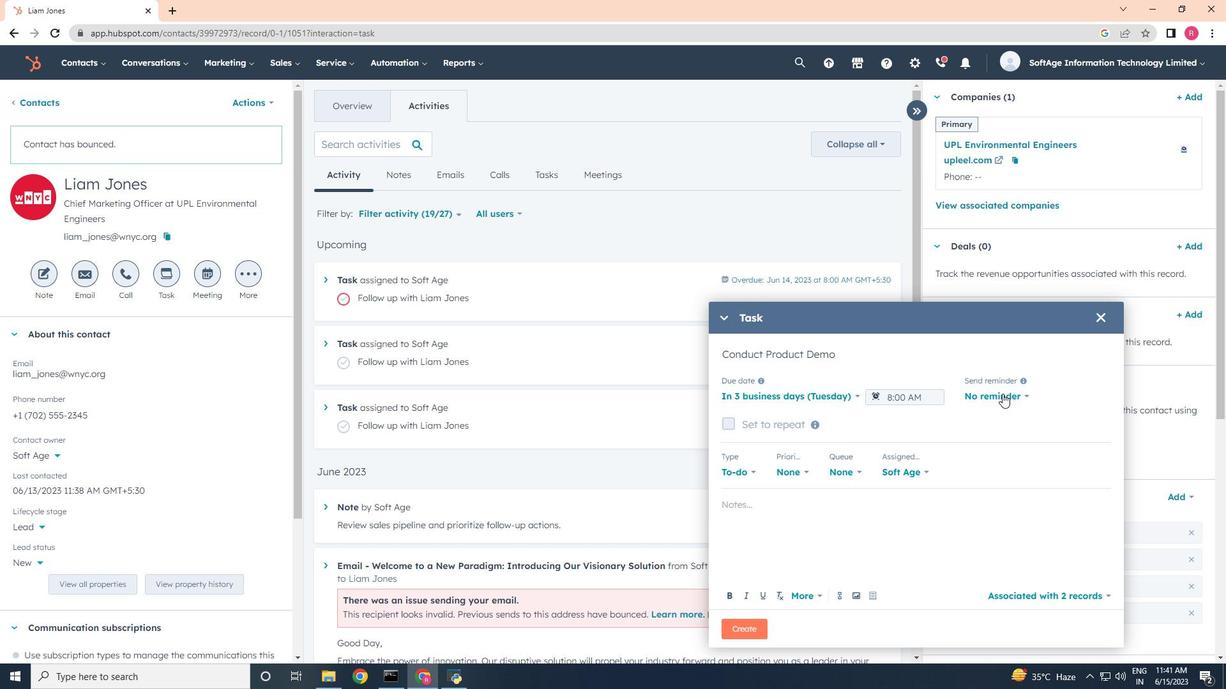 
Action: Mouse pressed left at (1003, 394)
Screenshot: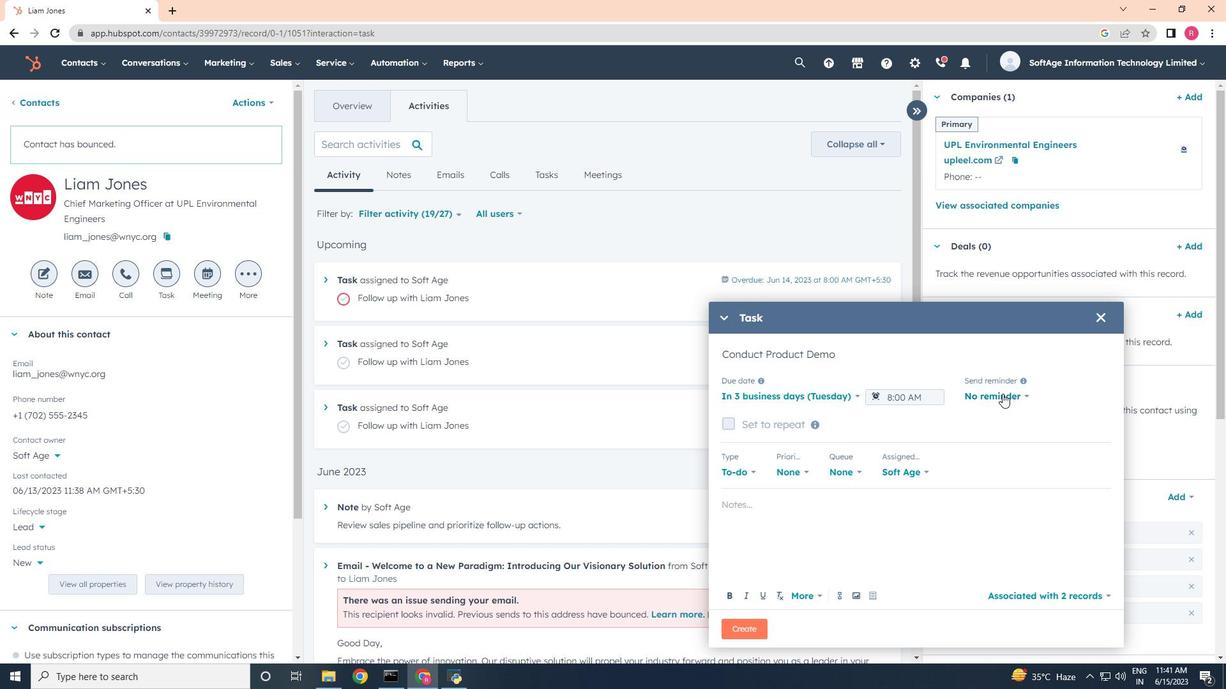 
Action: Mouse moved to (987, 474)
Screenshot: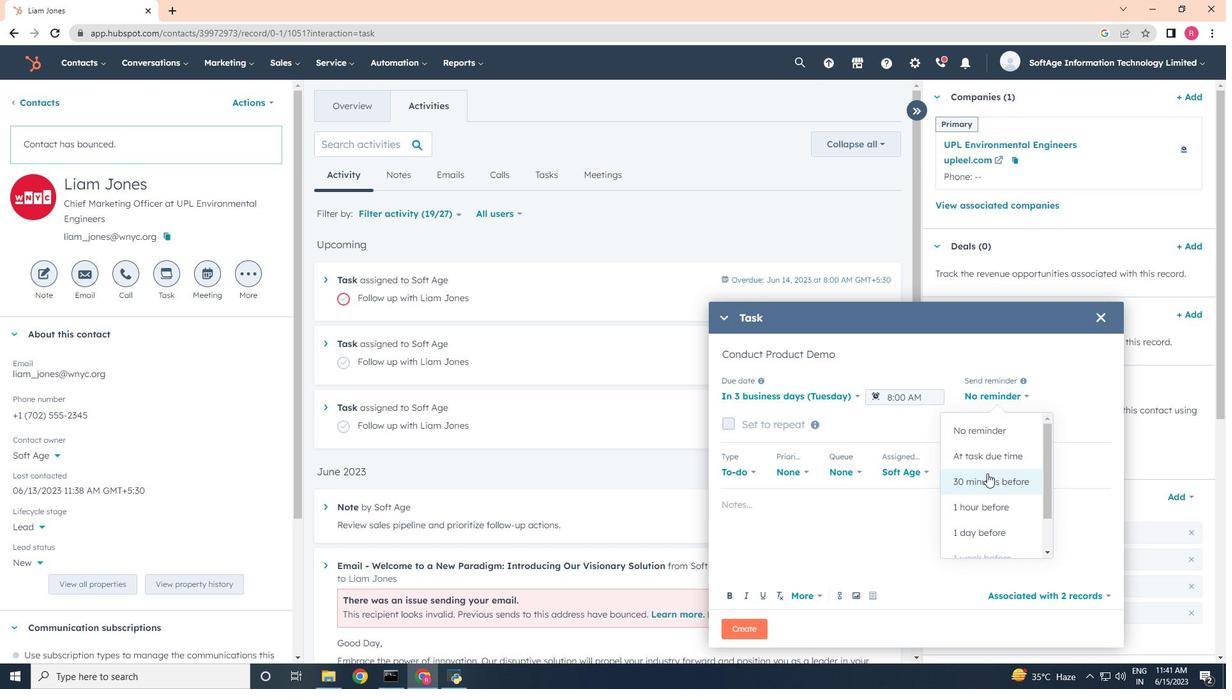 
Action: Mouse pressed left at (987, 474)
Screenshot: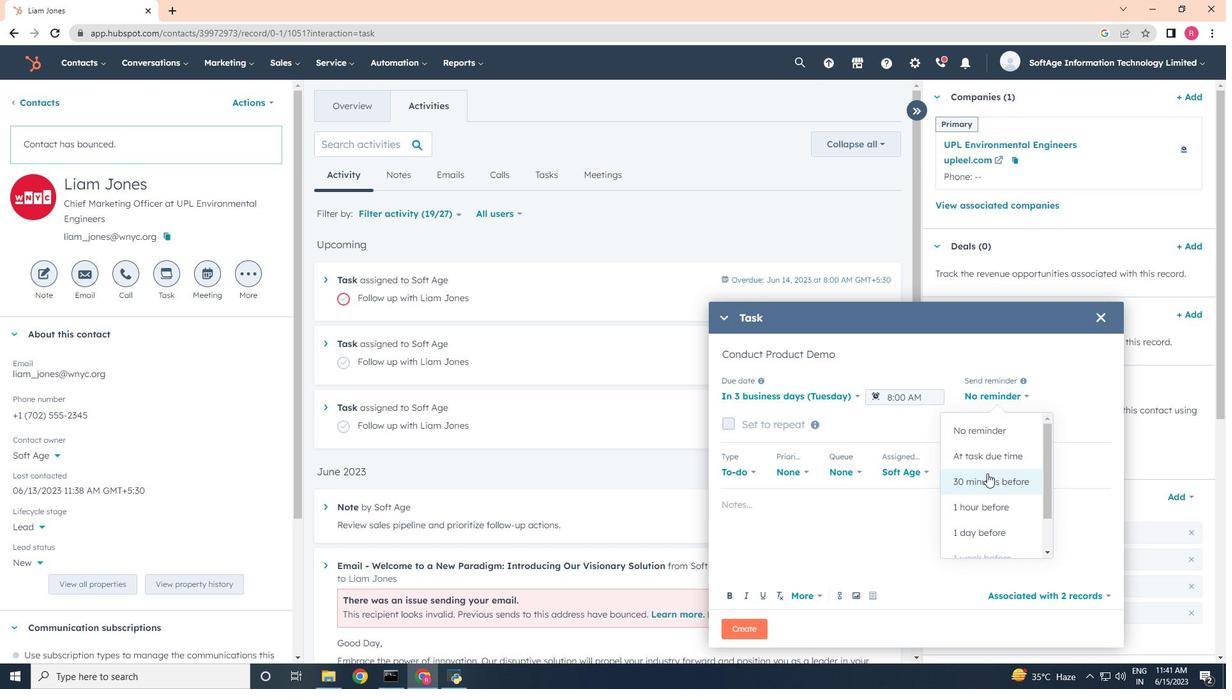 
Action: Mouse moved to (799, 474)
Screenshot: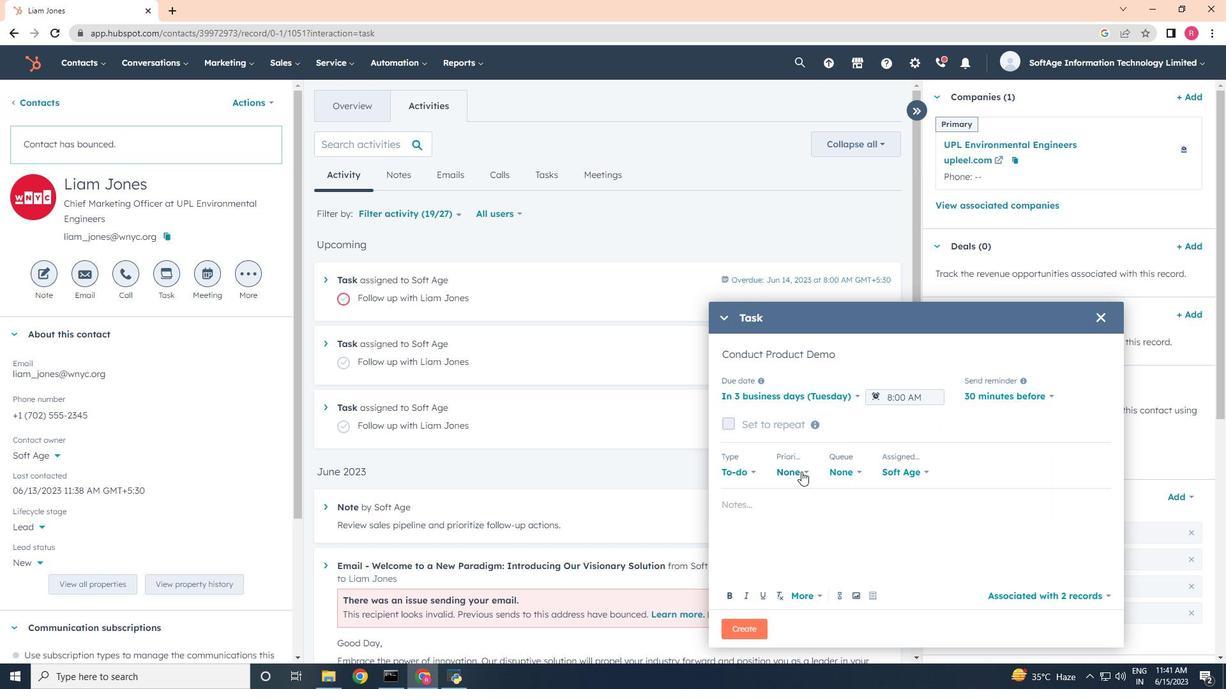 
Action: Mouse pressed left at (799, 474)
Screenshot: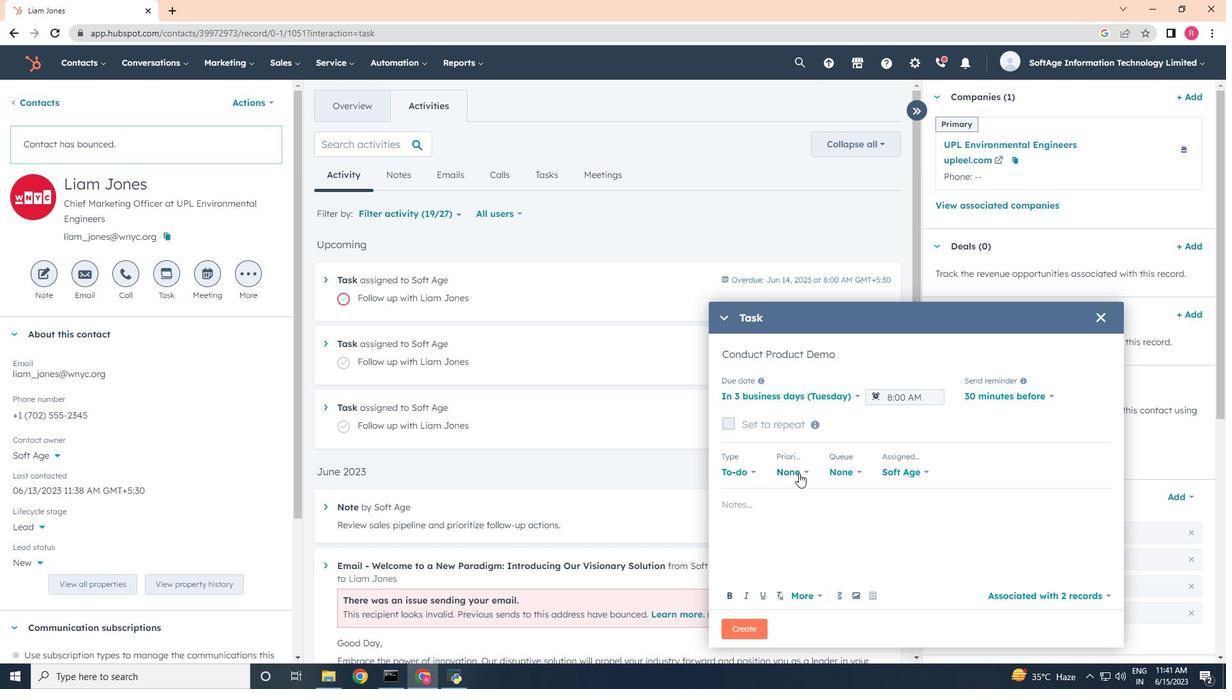 
Action: Mouse moved to (783, 577)
Screenshot: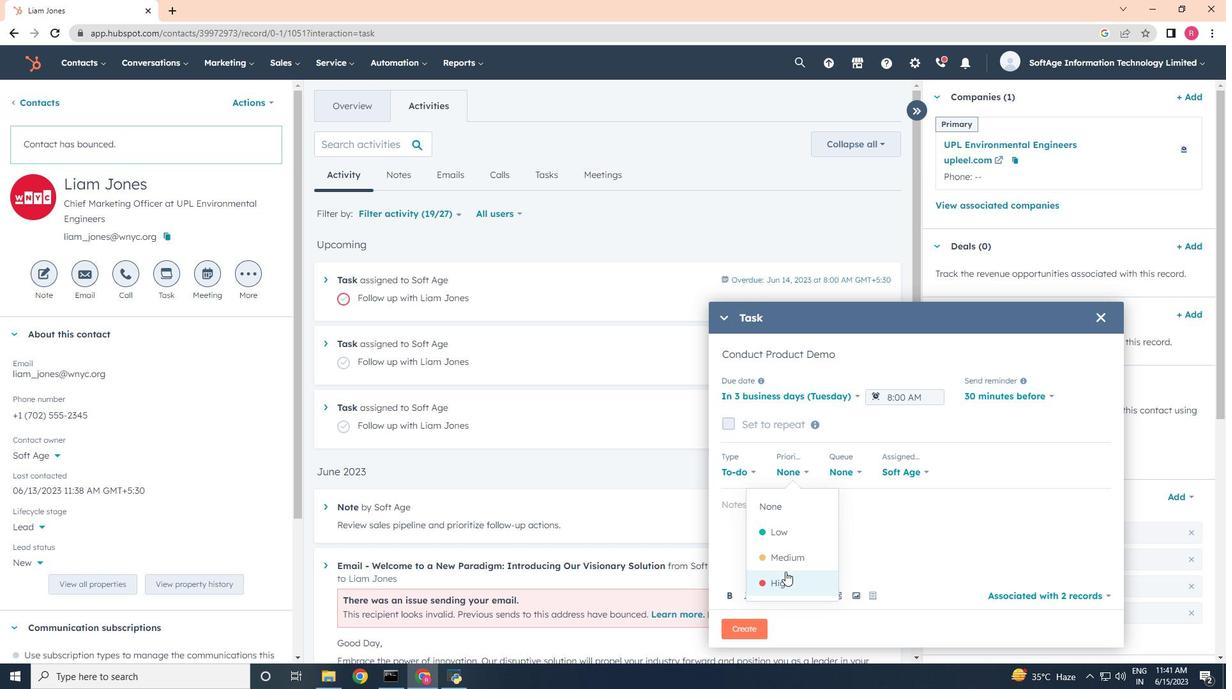 
Action: Mouse pressed left at (783, 577)
Screenshot: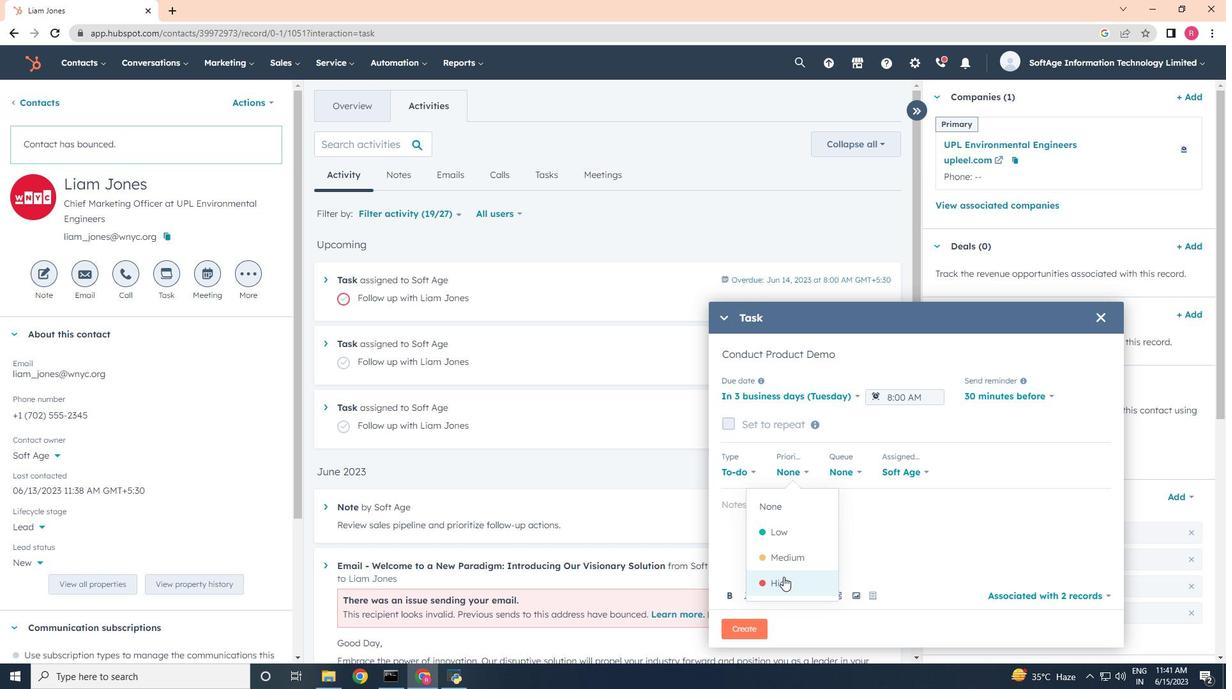 
Action: Mouse moved to (750, 513)
Screenshot: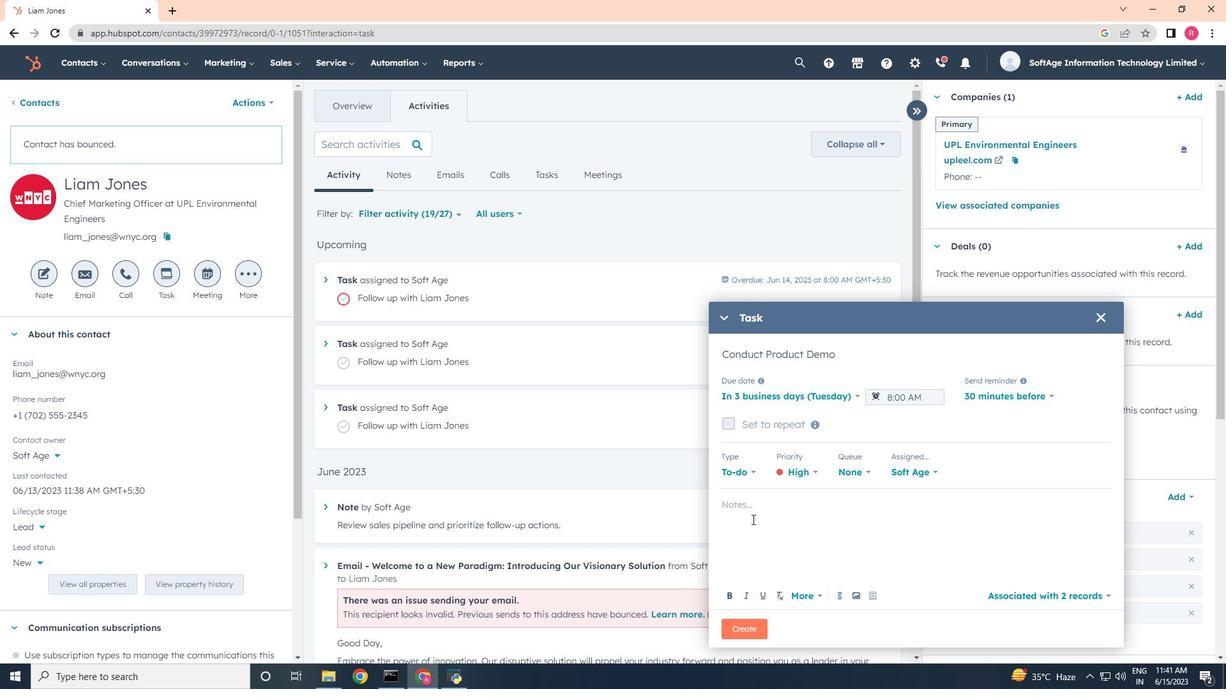 
Action: Mouse pressed left at (750, 513)
Screenshot: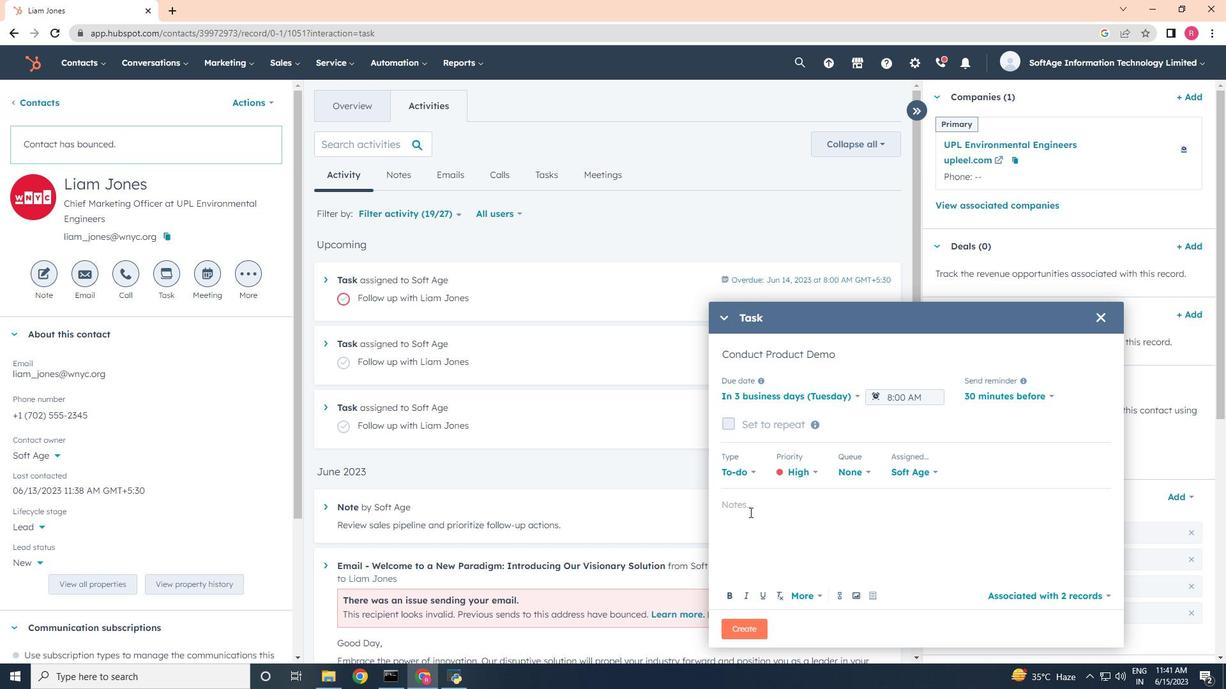 
Action: Key pressed <Key.shift>Reb<Key.backspace>view<Key.space>the<Key.space>attached<Key.space>proposal<Key.space>befi<Key.backspace>ore<Key.space>the<Key.space>meeting<Key.space>and<Key.space>highlight<Key.space>thekey<Key.space><Key.backspace><Key.backspace><Key.backspace><Key.backspace><Key.space>key<Key.space>benefits<Key.space>for<Key.space>the<Key.space>client..
Screenshot: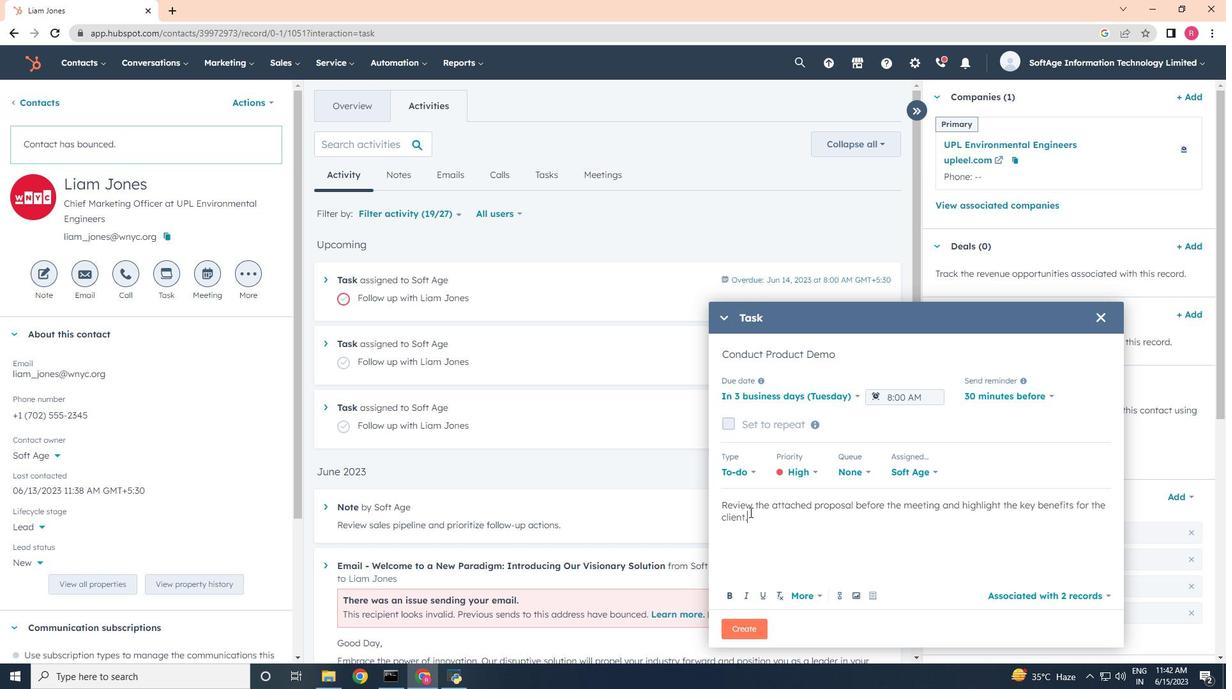 
Action: Mouse moved to (750, 632)
Screenshot: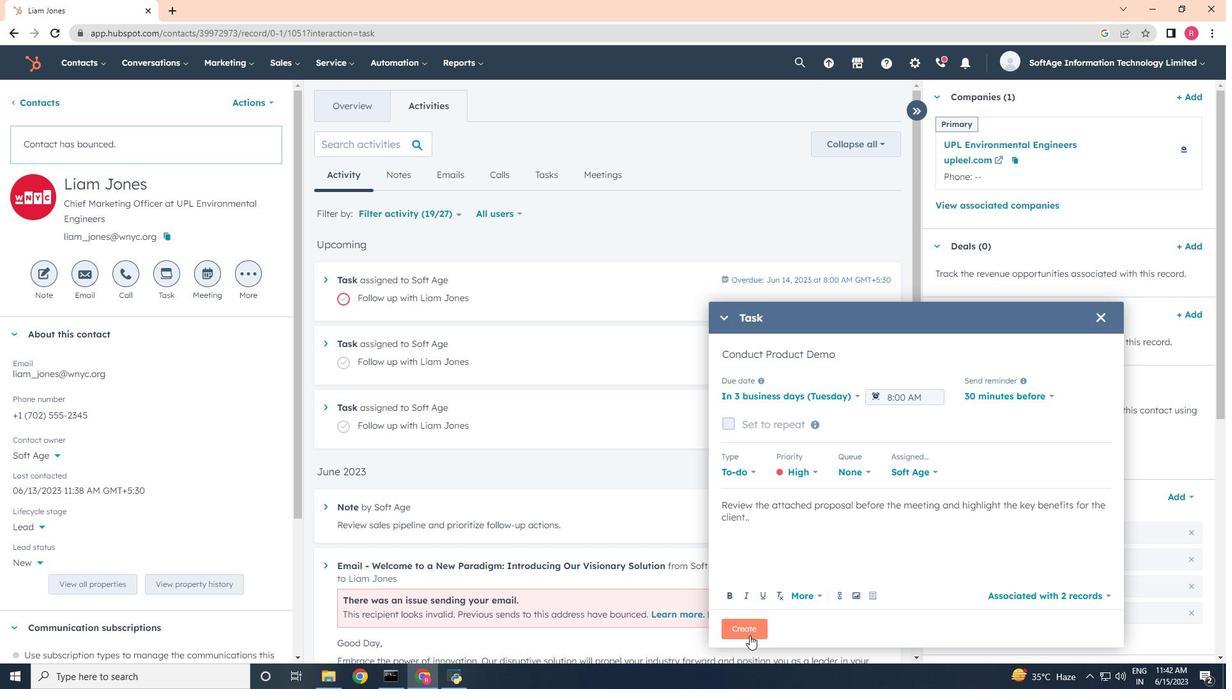 
Action: Mouse pressed left at (750, 632)
Screenshot: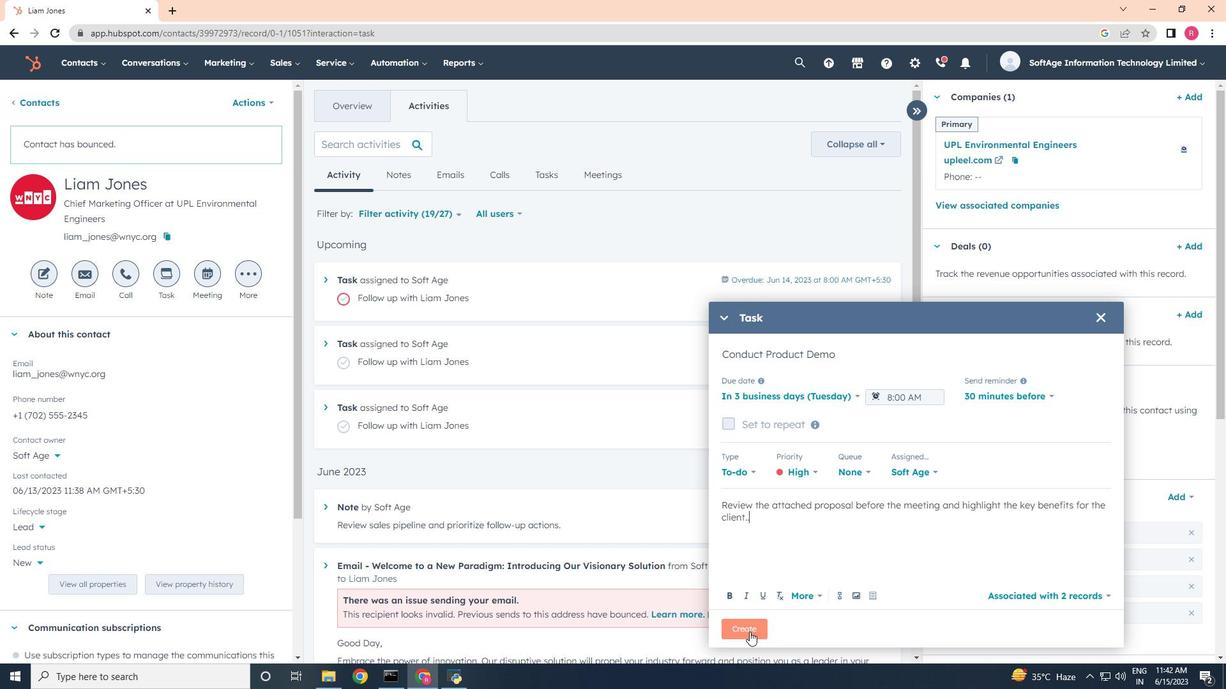 
Action: Mouse moved to (713, 615)
Screenshot: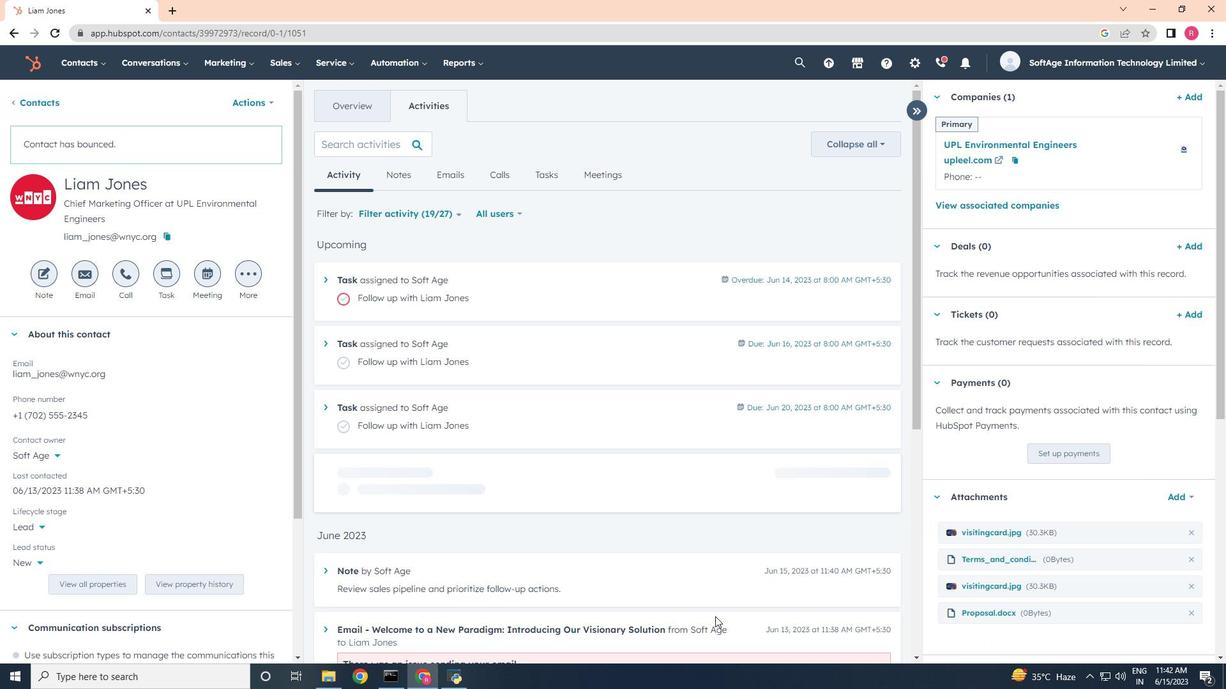 
